 Task:  Click on Hockey In the Cross-Check Hockey League click on  Pick Sheet Your name Leo Mitchell Team name California Seals and  Email softage.6@softage.net Period 1 - 3 Point Game Nashville Predators Period 1 - 2 Point Game Minnesota Wild Period 1 - 1 Point Game Los Angeles Kings Period 2 - 3 Point Game Florida Panthers Period 2 - 2 Point Game Edmonton Oilers Period 2 - 1 Point Game Detroit Red Wings Period 3 - 3 Point Game Dallas Stars Period 3 - 2 Point Game Columbus Blue Jackets Period 3 - 1 Point Game Colorado Avalanche Submit pick sheet
Action: Mouse moved to (557, 212)
Screenshot: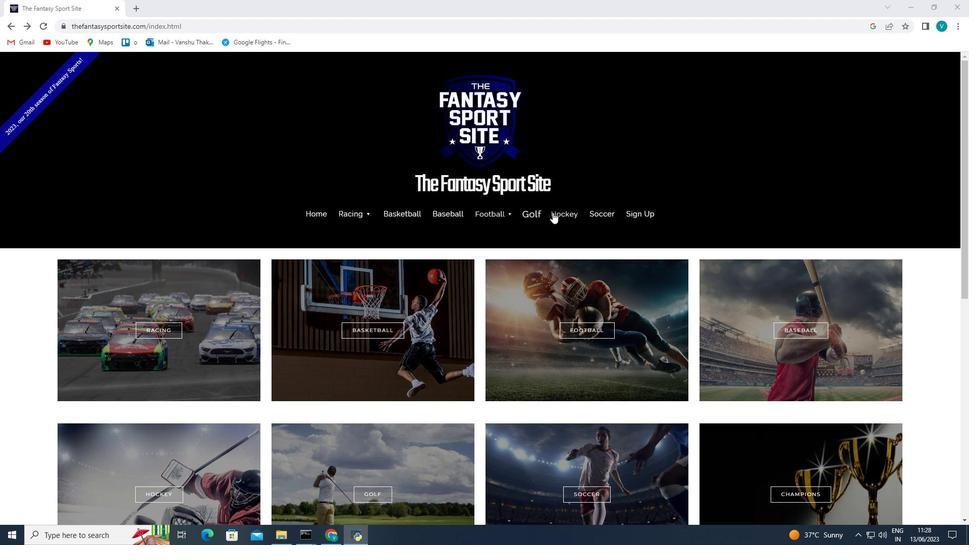 
Action: Mouse pressed left at (557, 212)
Screenshot: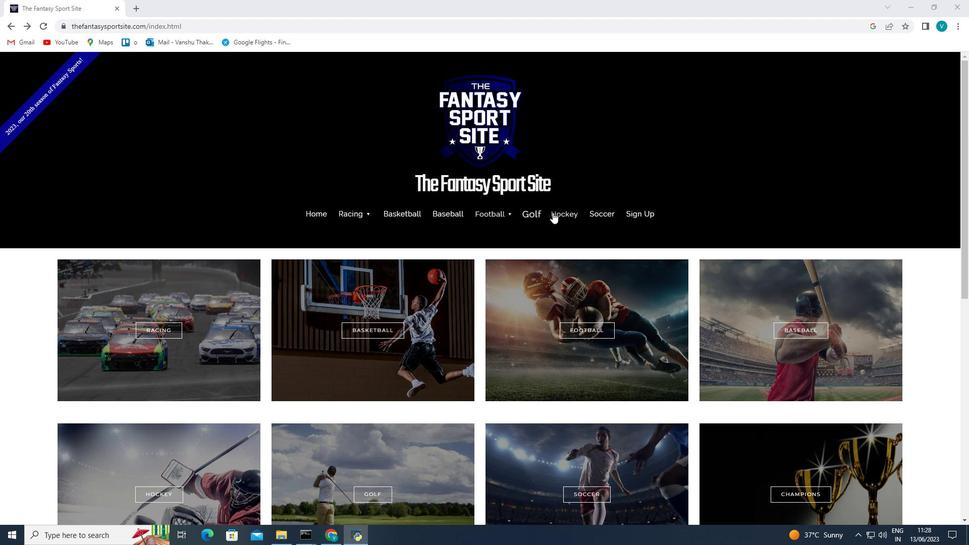 
Action: Mouse moved to (301, 493)
Screenshot: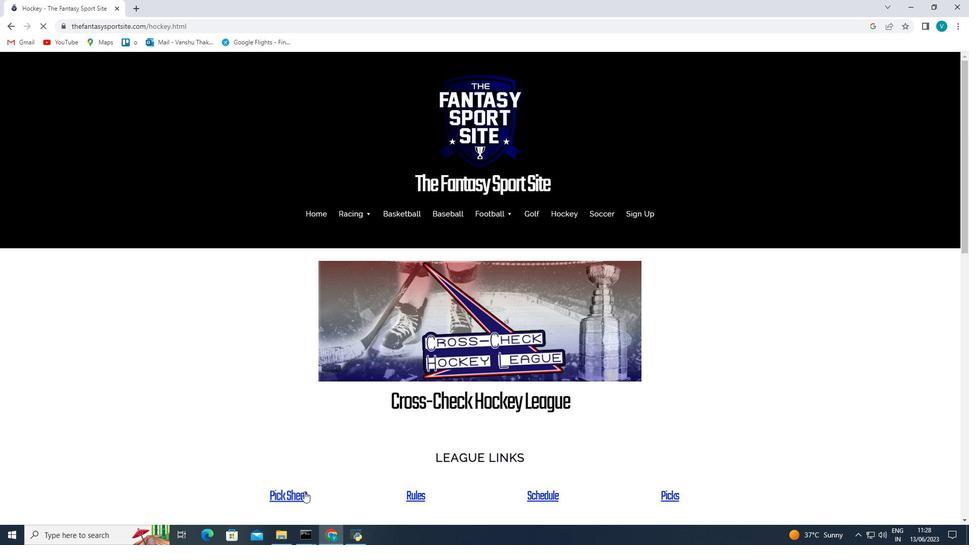 
Action: Mouse pressed left at (301, 493)
Screenshot: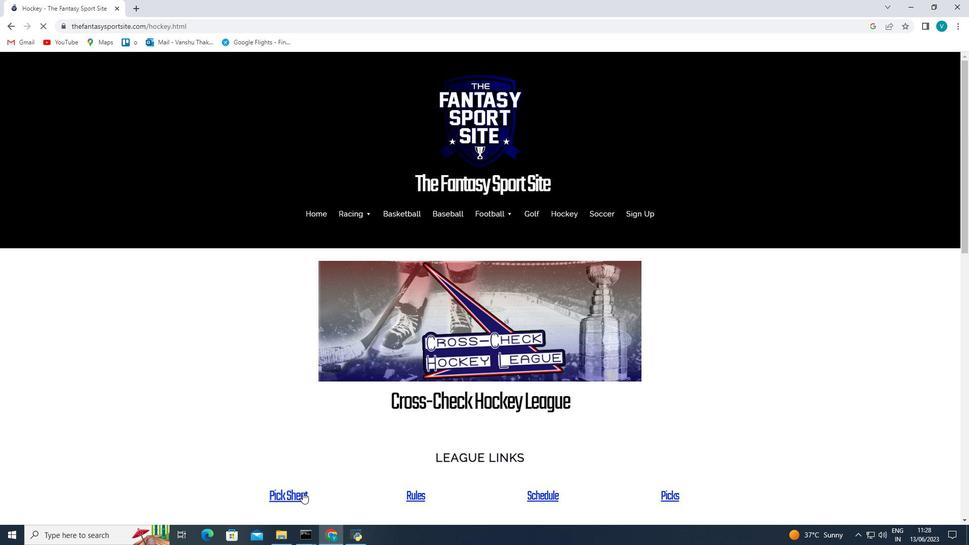 
Action: Mouse moved to (736, 440)
Screenshot: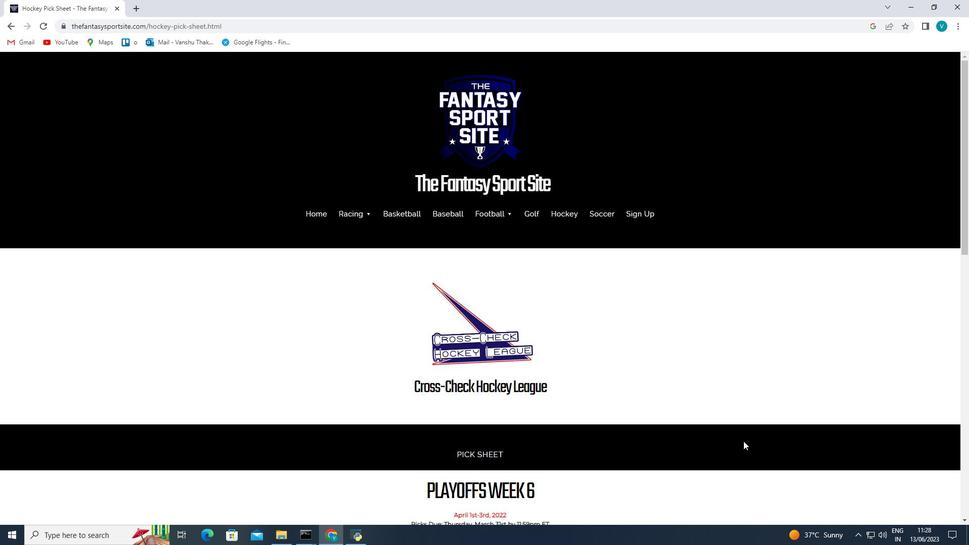 
Action: Mouse scrolled (736, 440) with delta (0, 0)
Screenshot: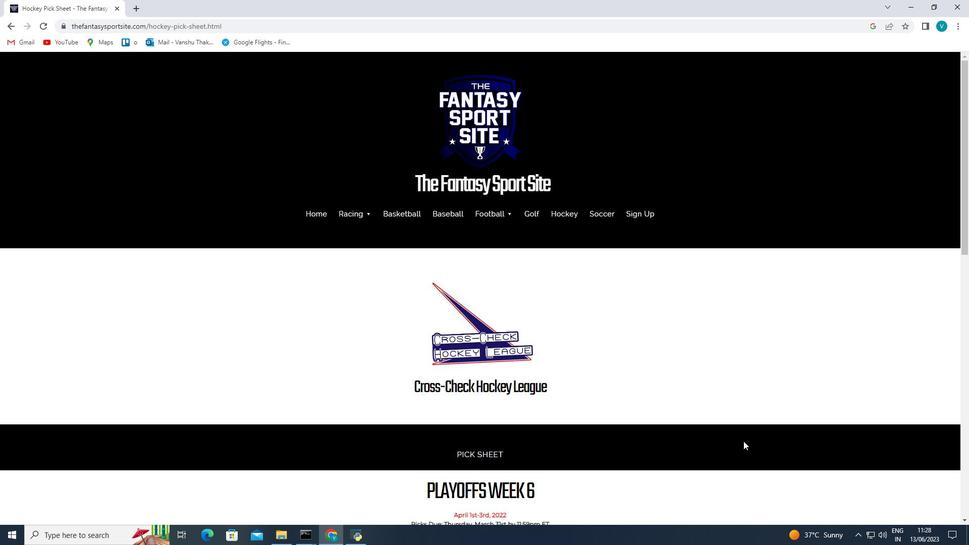 
Action: Mouse moved to (709, 430)
Screenshot: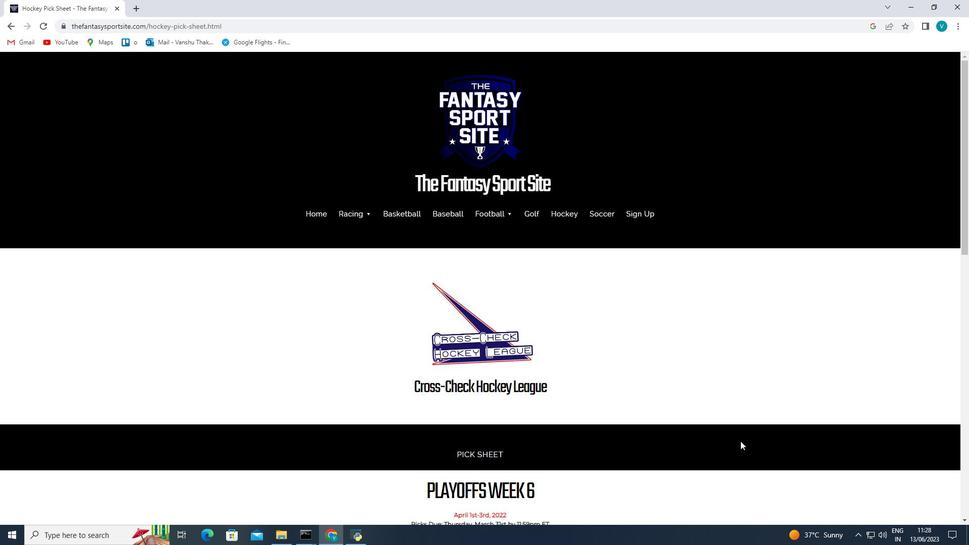 
Action: Mouse scrolled (709, 430) with delta (0, 0)
Screenshot: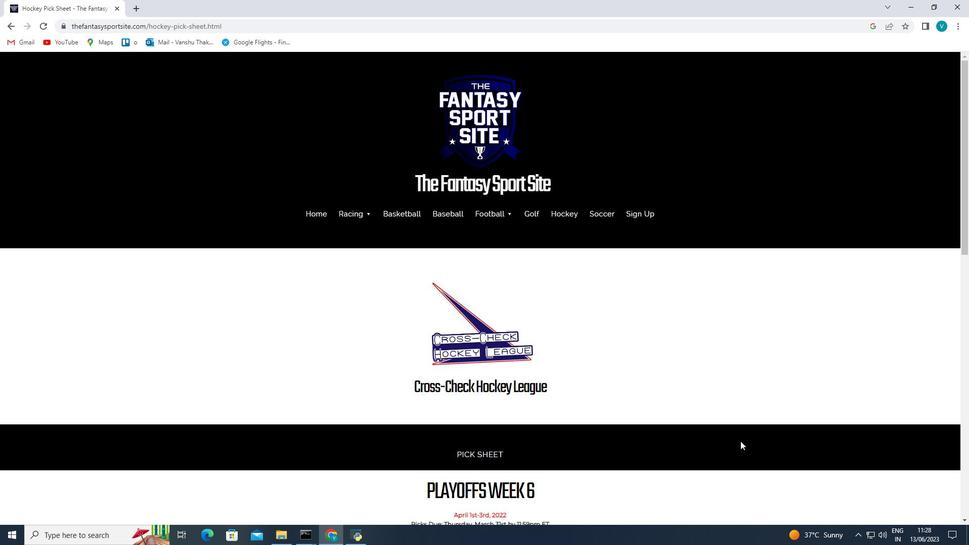 
Action: Mouse moved to (679, 421)
Screenshot: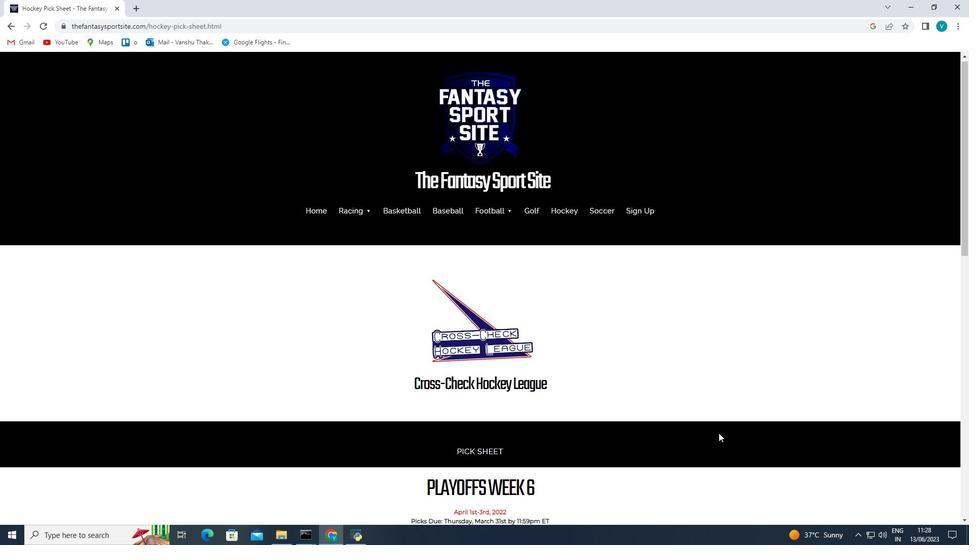 
Action: Mouse scrolled (679, 421) with delta (0, 0)
Screenshot: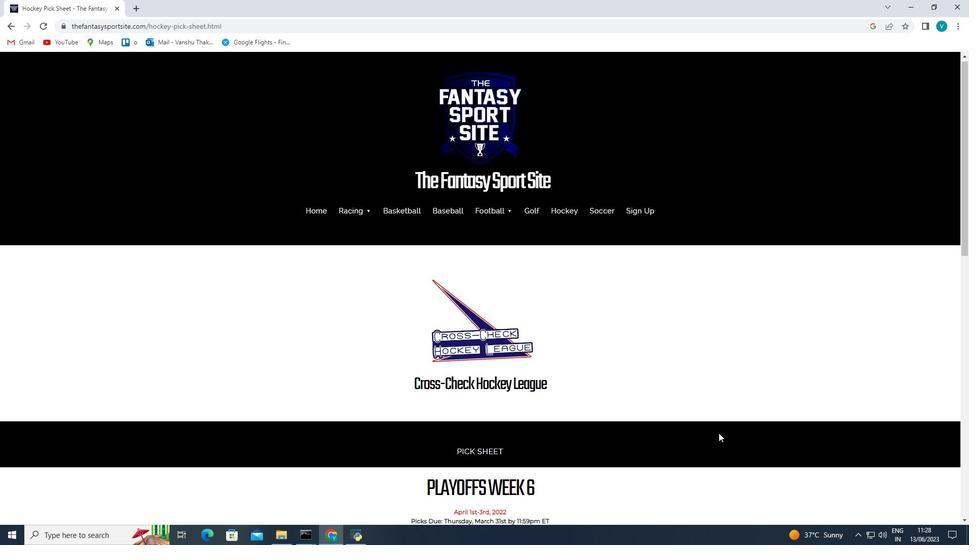 
Action: Mouse moved to (643, 412)
Screenshot: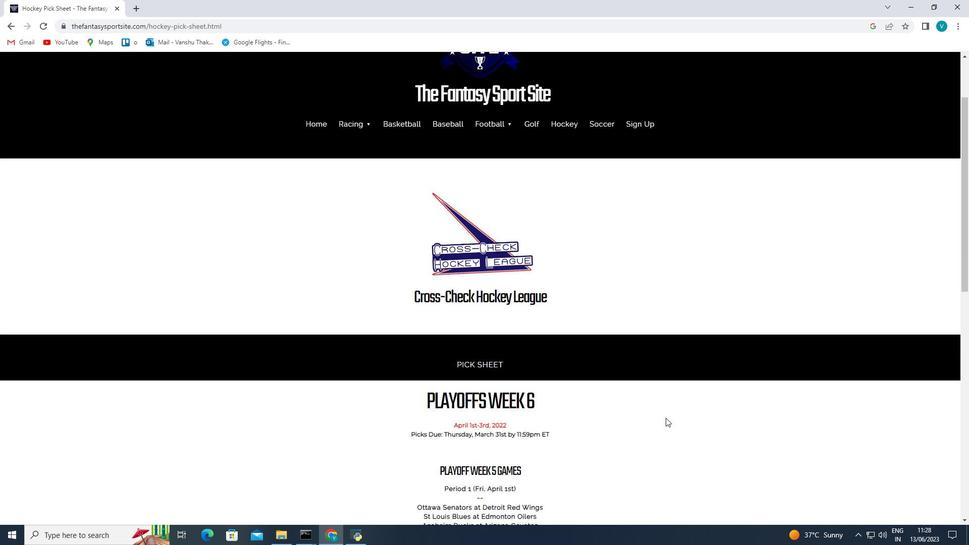 
Action: Mouse scrolled (643, 412) with delta (0, 0)
Screenshot: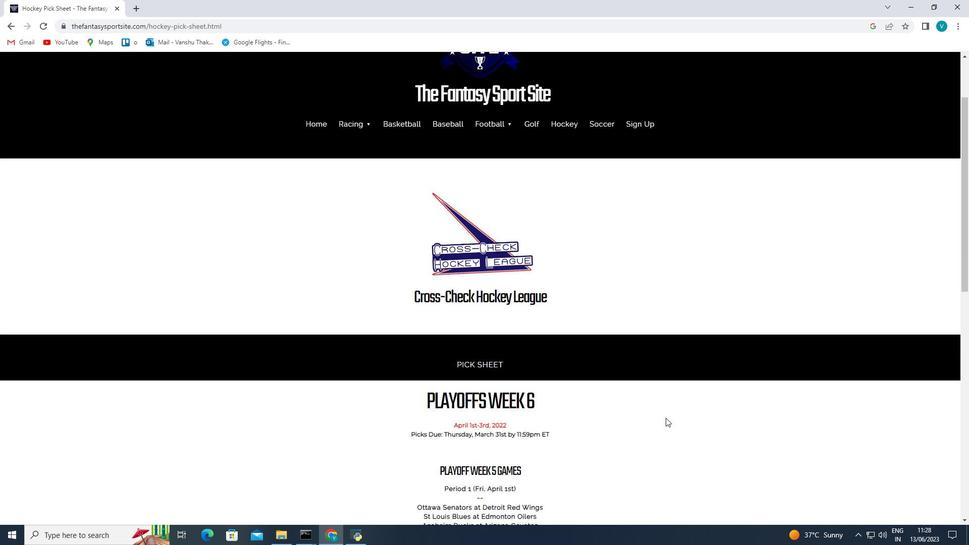 
Action: Mouse moved to (608, 403)
Screenshot: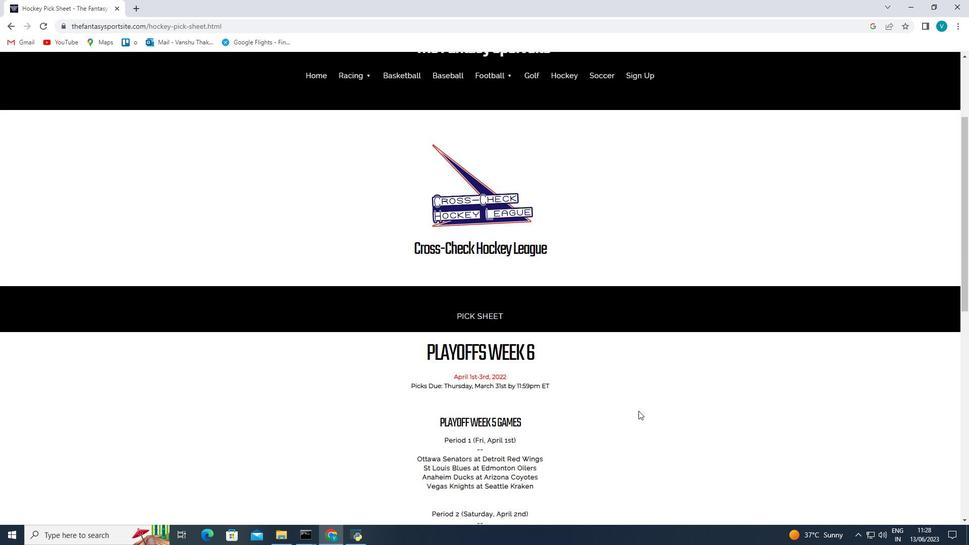 
Action: Mouse scrolled (608, 403) with delta (0, 0)
Screenshot: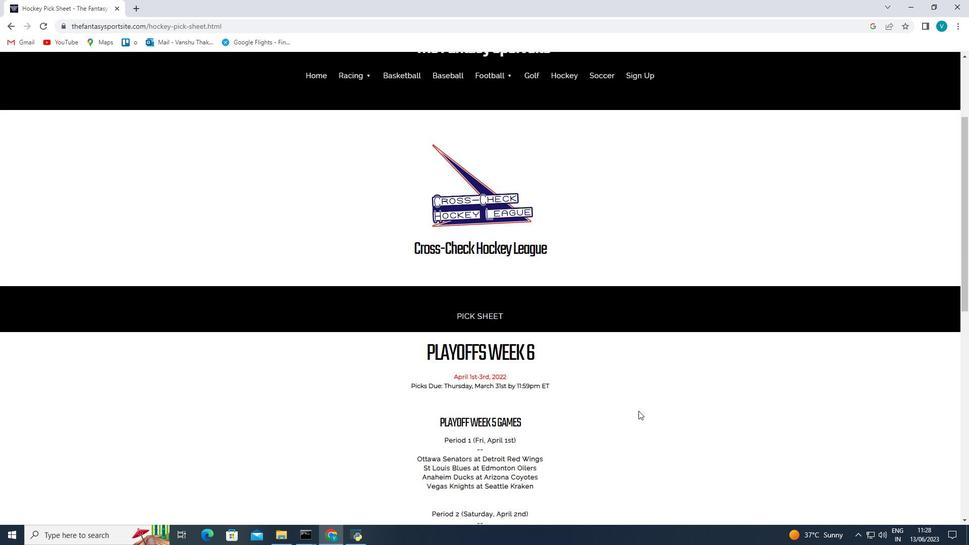 
Action: Mouse moved to (564, 396)
Screenshot: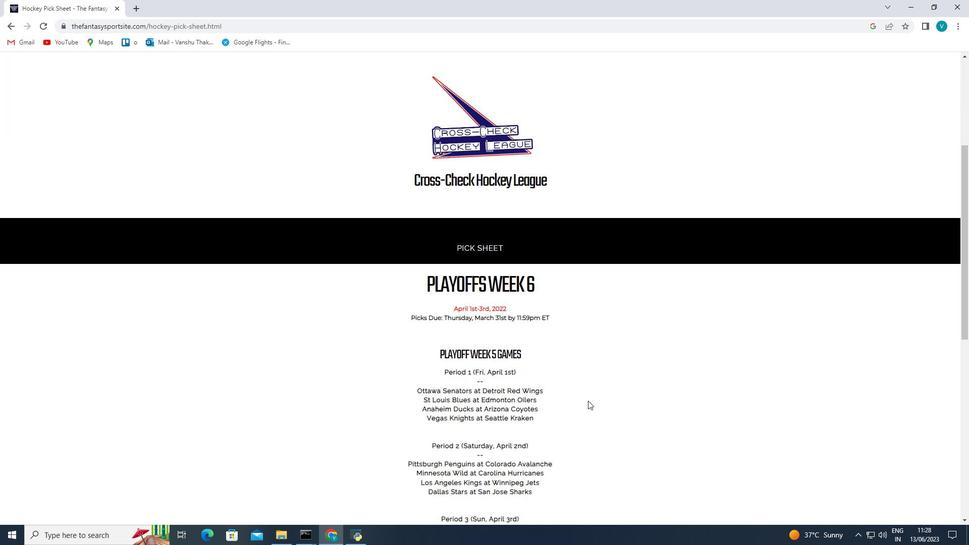 
Action: Mouse scrolled (564, 395) with delta (0, 0)
Screenshot: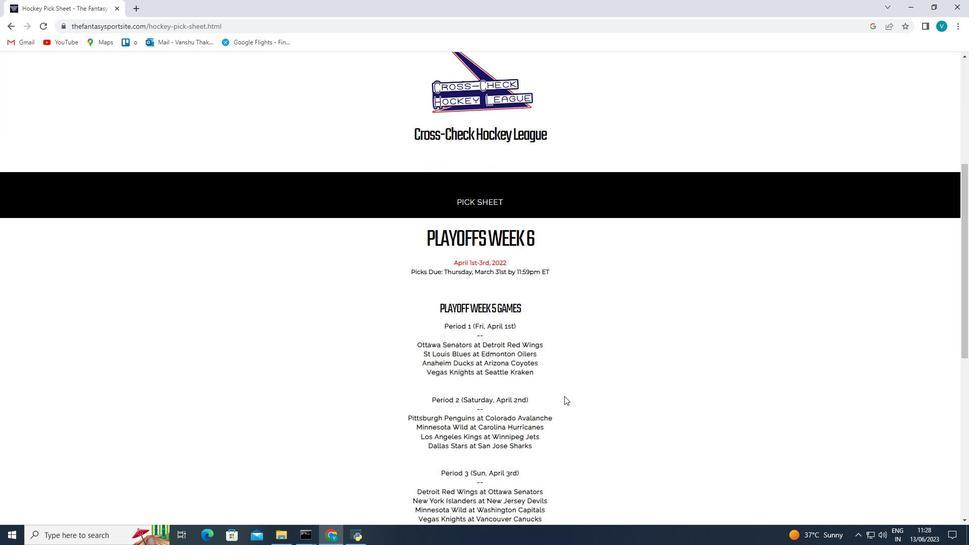 
Action: Mouse moved to (563, 396)
Screenshot: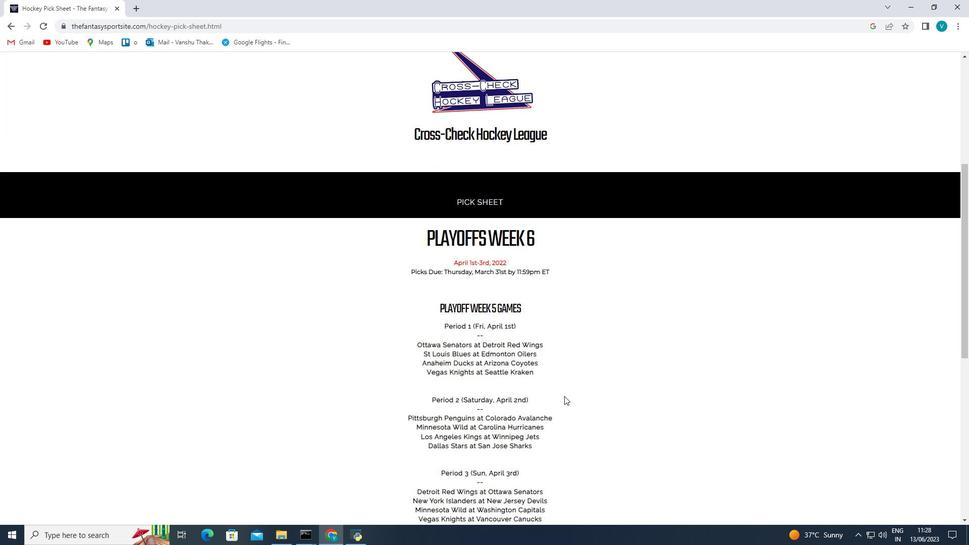 
Action: Mouse scrolled (563, 396) with delta (0, 0)
Screenshot: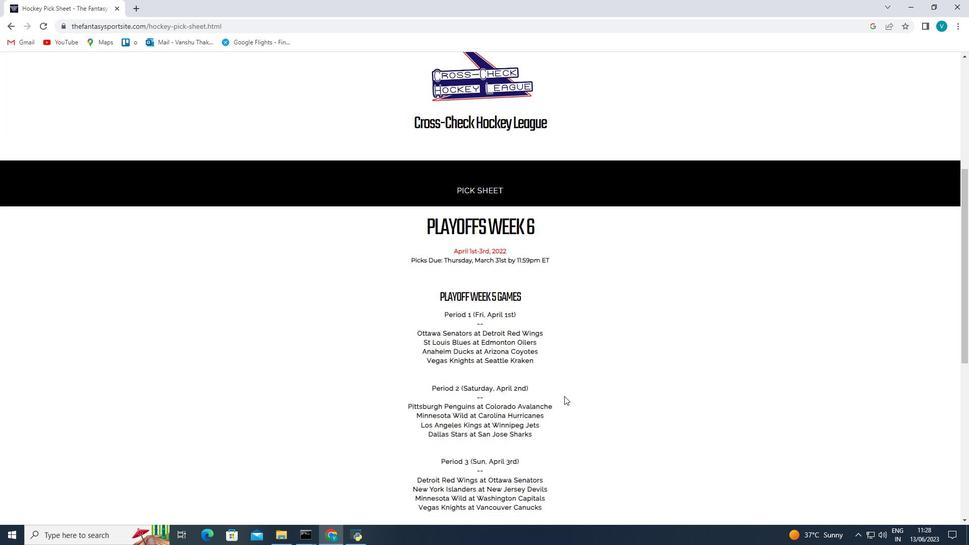 
Action: Mouse scrolled (563, 396) with delta (0, 0)
Screenshot: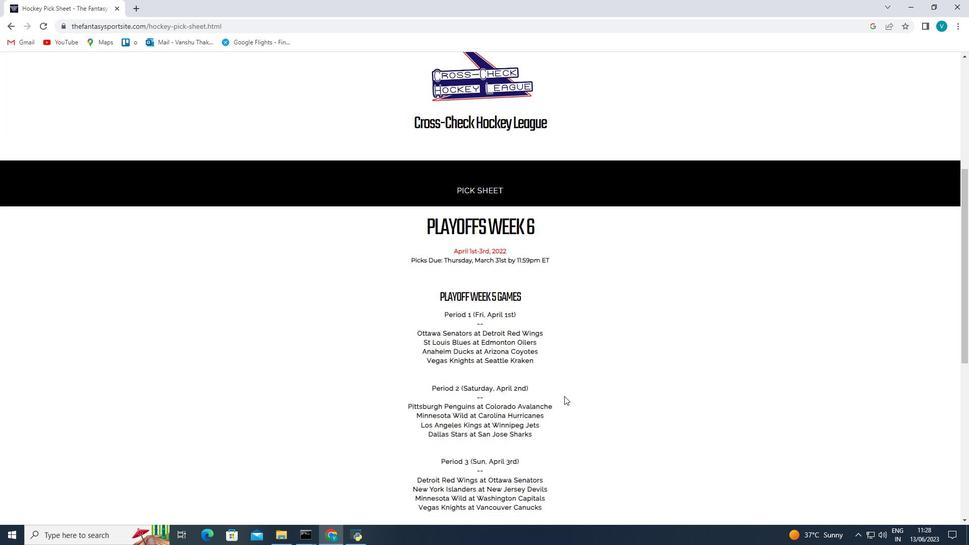 
Action: Mouse scrolled (563, 396) with delta (0, 0)
Screenshot: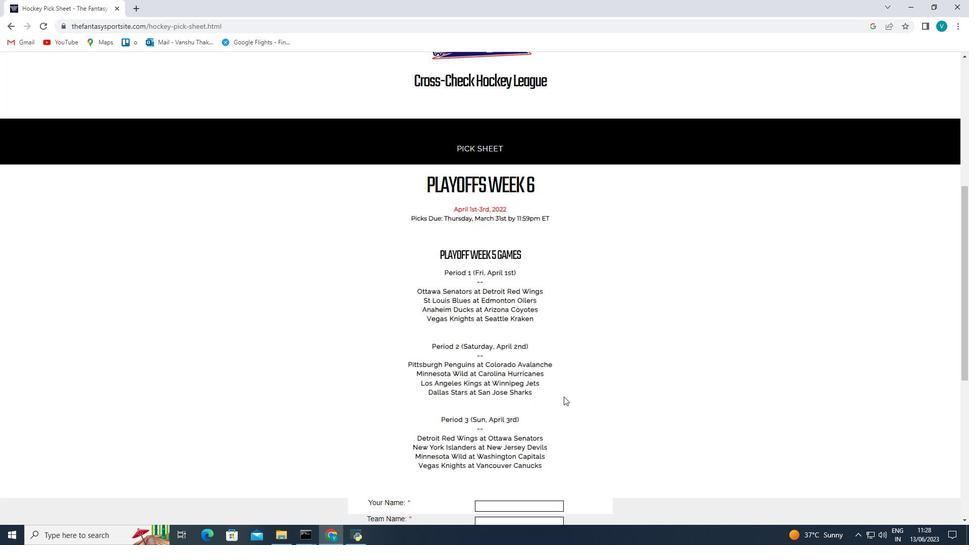 
Action: Mouse moved to (517, 355)
Screenshot: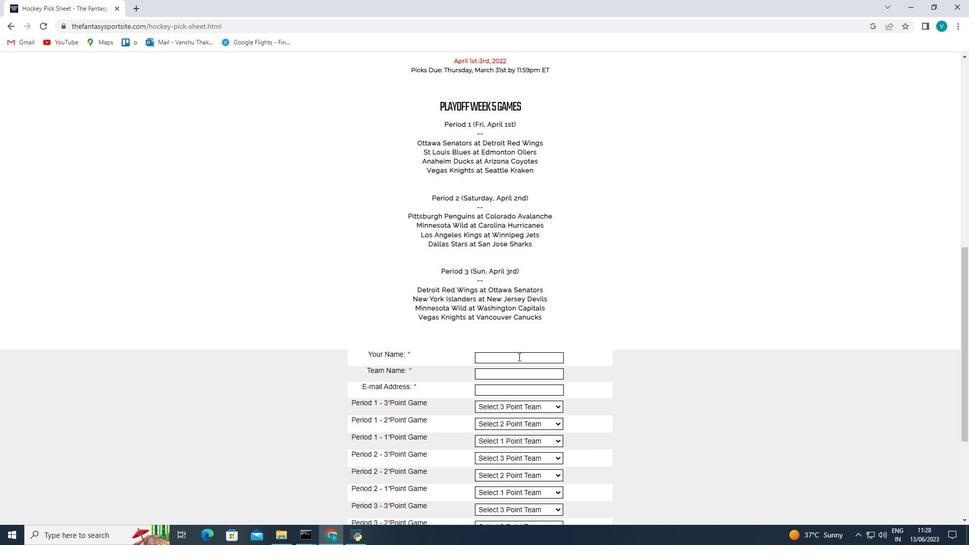 
Action: Mouse pressed left at (517, 355)
Screenshot: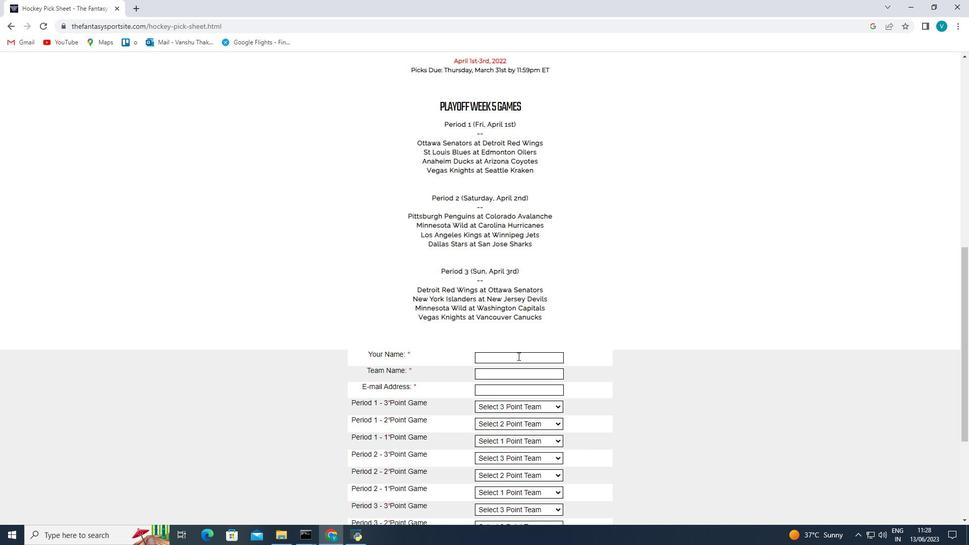 
Action: Key pressed <Key.shift><Key.shift><Key.shift><Key.shift><Key.shift><Key.shift><Key.shift><Key.shift><Key.shift><Key.shift><Key.shift><Key.shift><Key.shift>Leo<Key.space><Key.shift>Mitchell<Key.tab><Key.shift><Key.shift><Key.shift>California<Key.space><Key.shift>Seals<Key.tab><Key.shift>softage.6<Key.shift>@softage.net
Screenshot: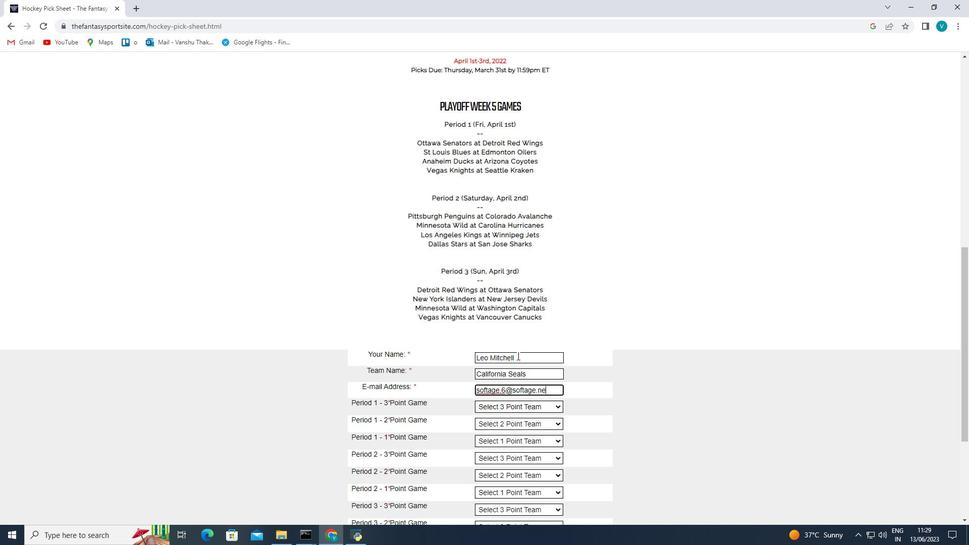 
Action: Mouse moved to (515, 408)
Screenshot: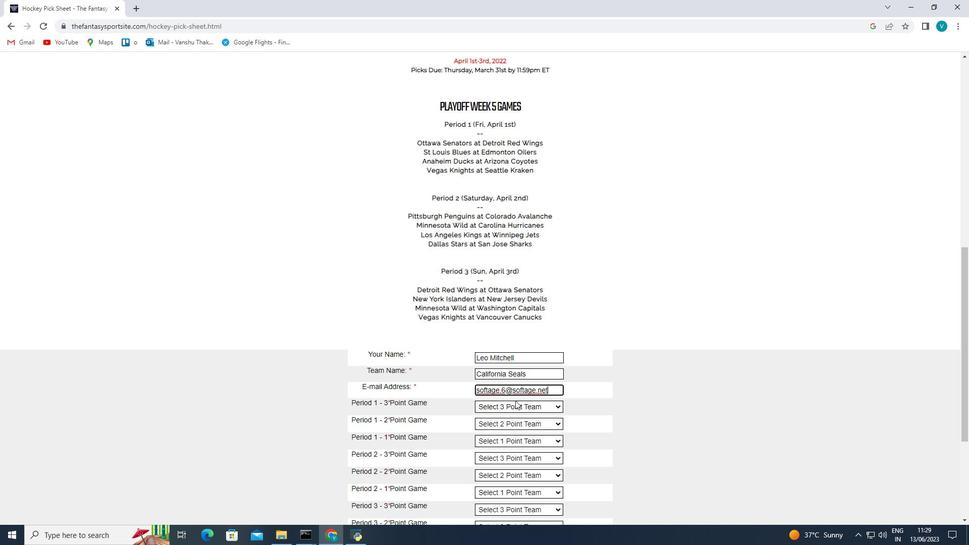 
Action: Mouse pressed left at (515, 408)
Screenshot: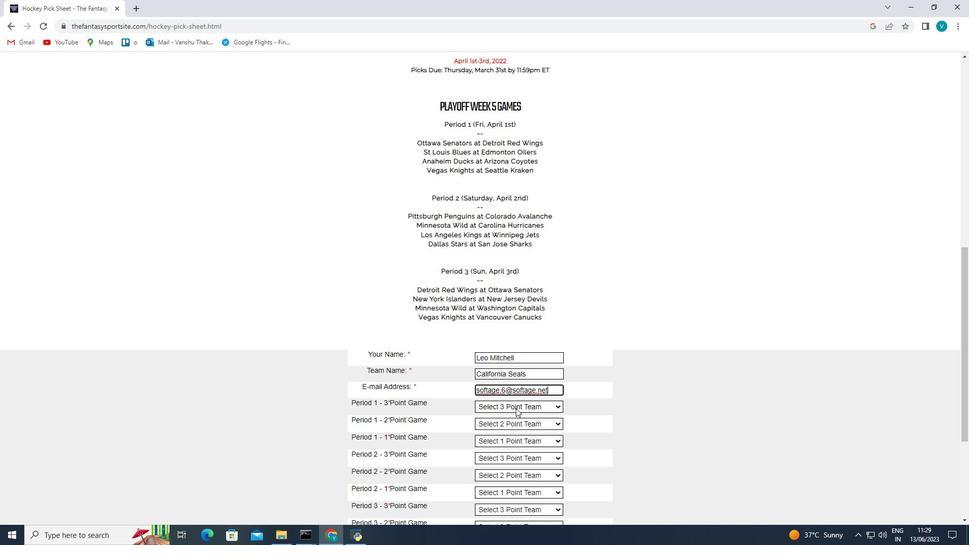 
Action: Mouse moved to (525, 363)
Screenshot: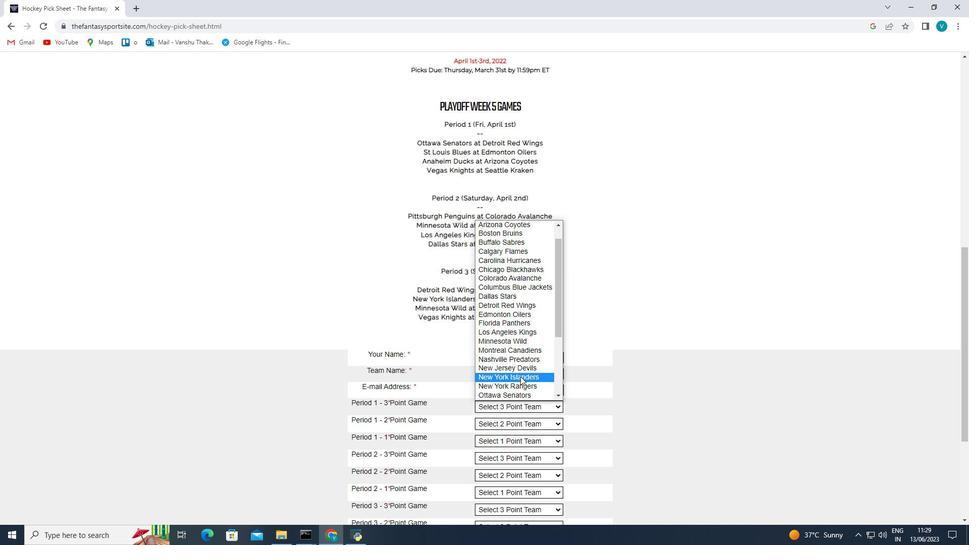 
Action: Mouse pressed left at (525, 363)
Screenshot: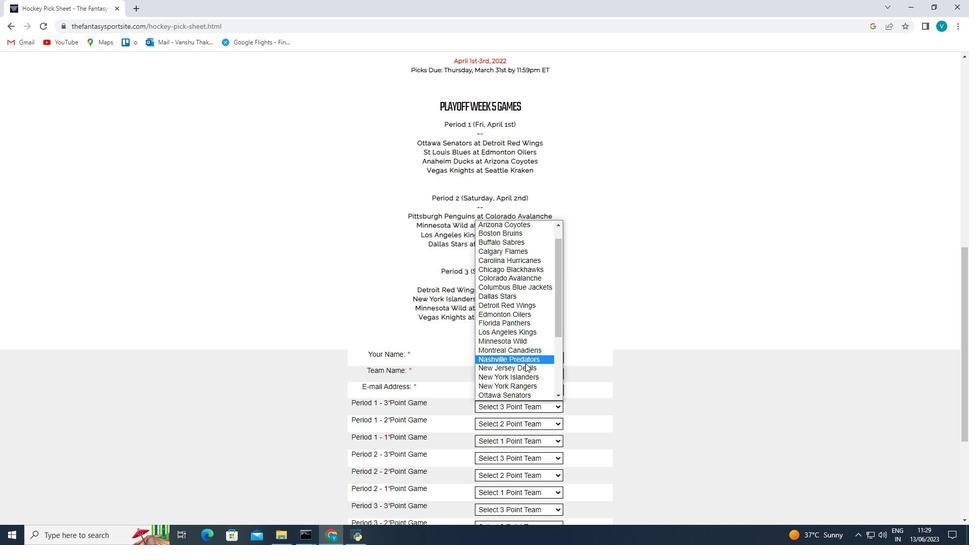 
Action: Mouse moved to (517, 424)
Screenshot: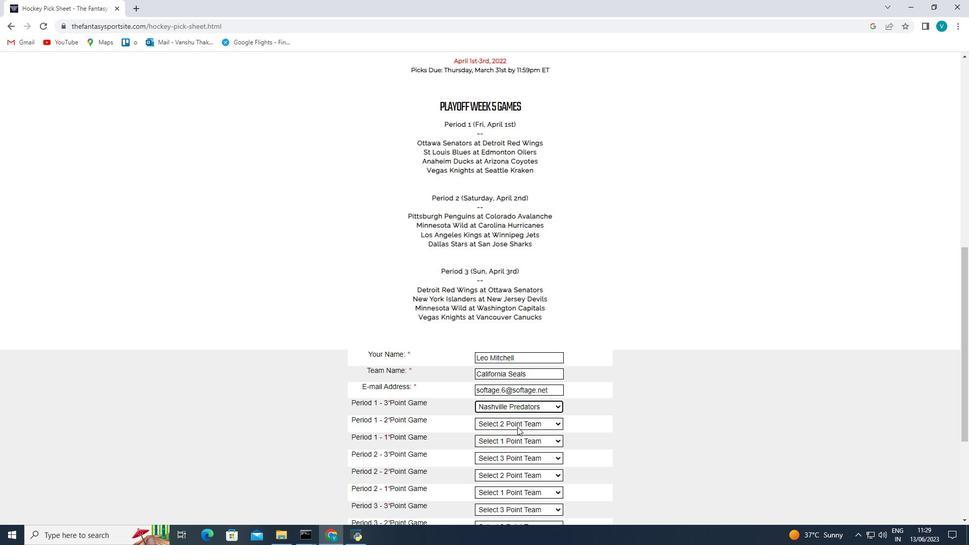 
Action: Mouse pressed left at (517, 424)
Screenshot: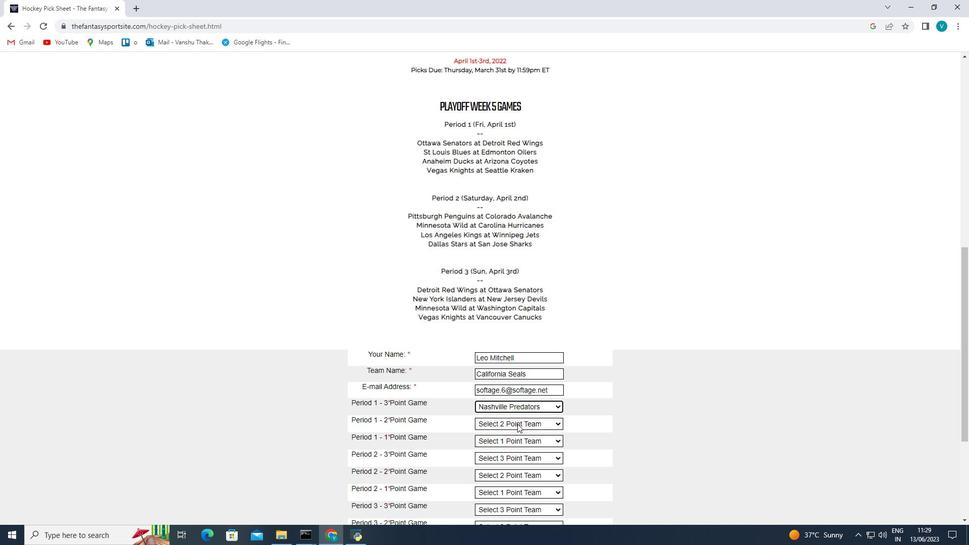 
Action: Mouse moved to (526, 358)
Screenshot: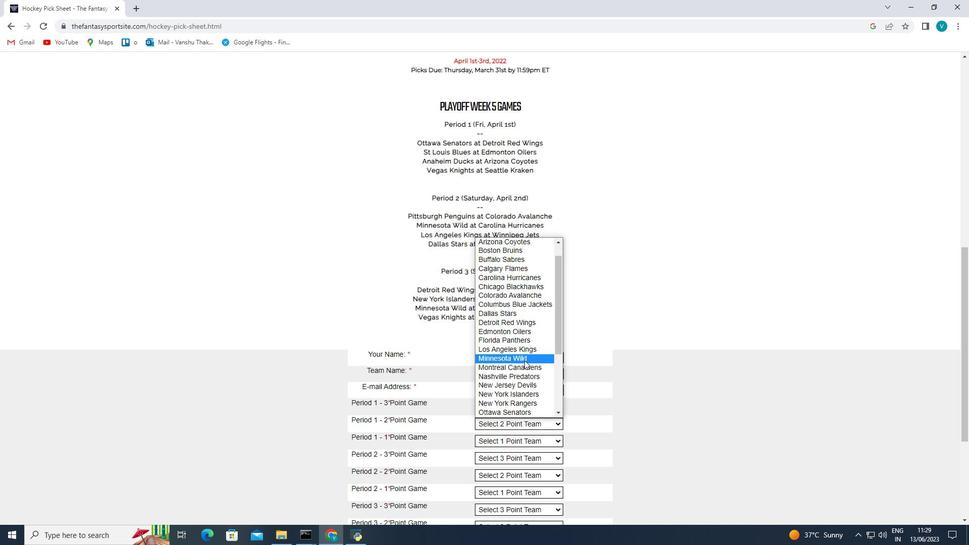 
Action: Mouse pressed left at (526, 358)
Screenshot: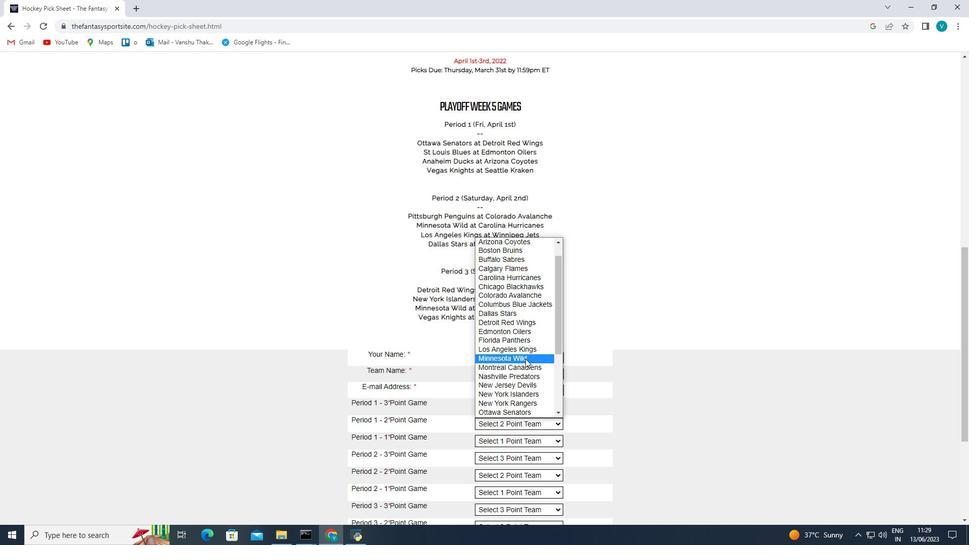 
Action: Mouse moved to (526, 439)
Screenshot: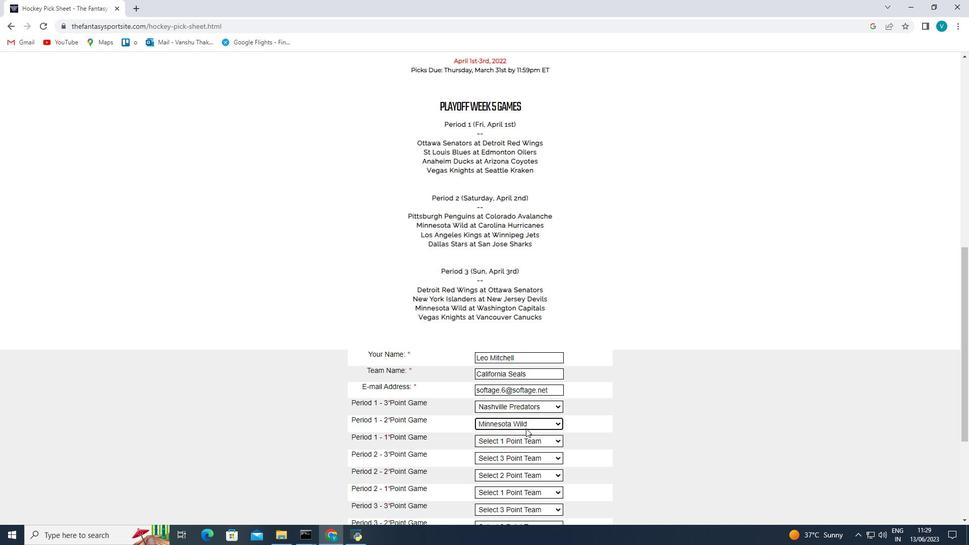 
Action: Mouse pressed left at (526, 439)
Screenshot: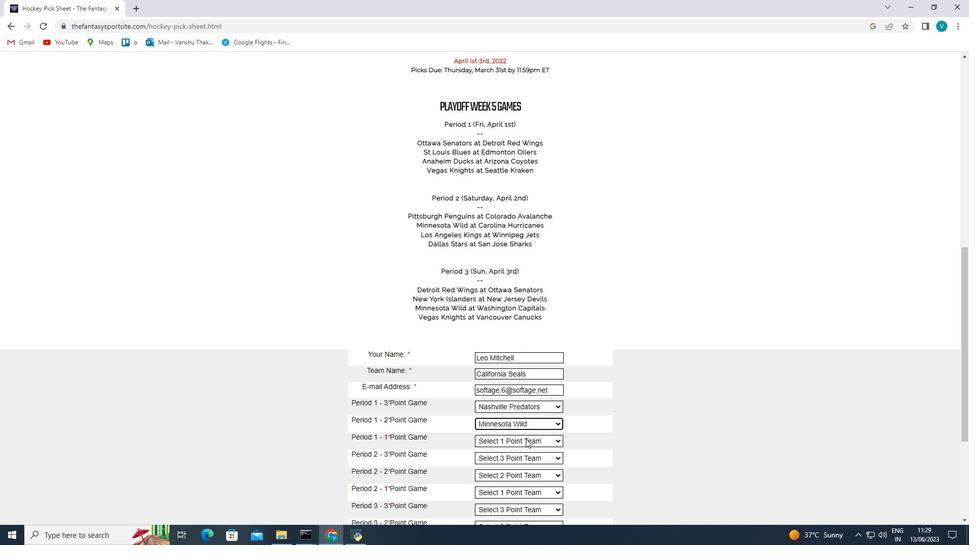 
Action: Mouse moved to (534, 374)
Screenshot: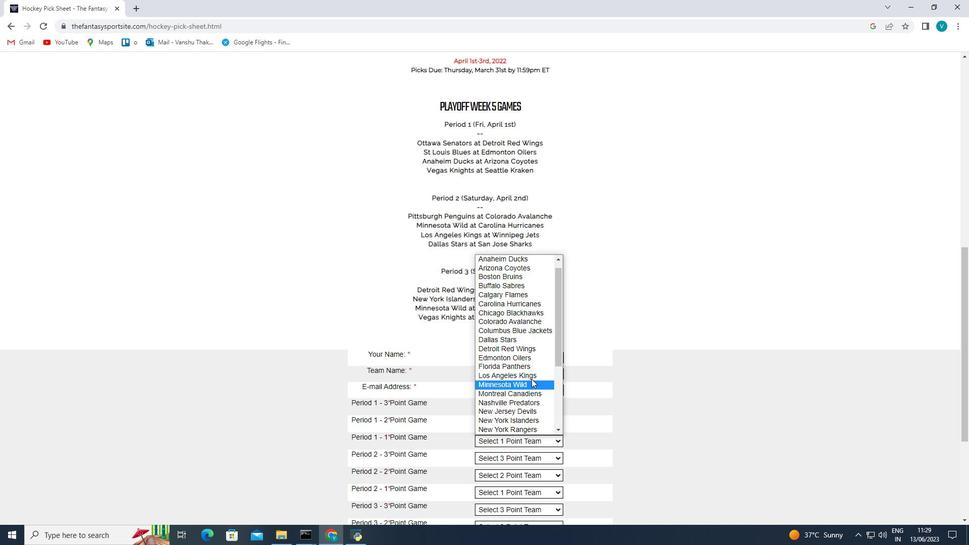 
Action: Mouse pressed left at (534, 374)
Screenshot: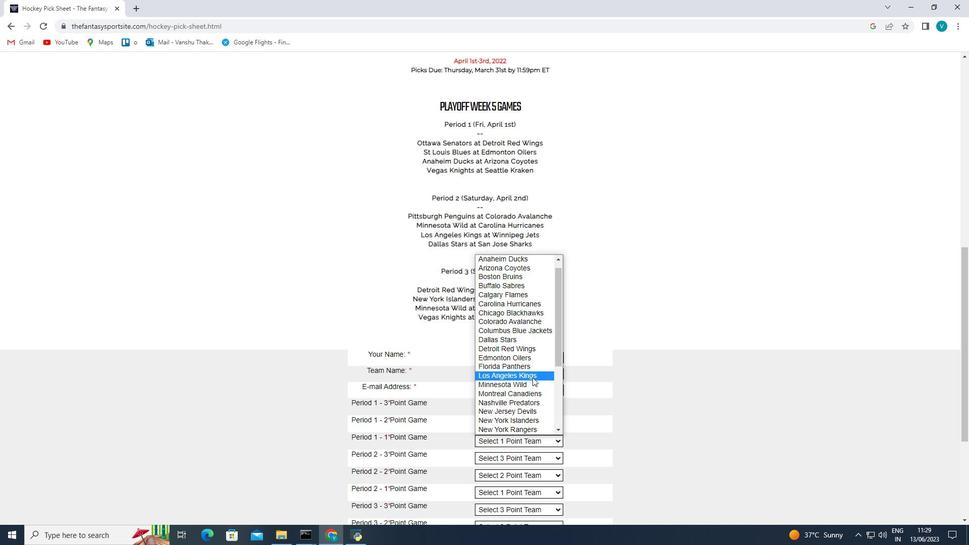 
Action: Mouse moved to (534, 456)
Screenshot: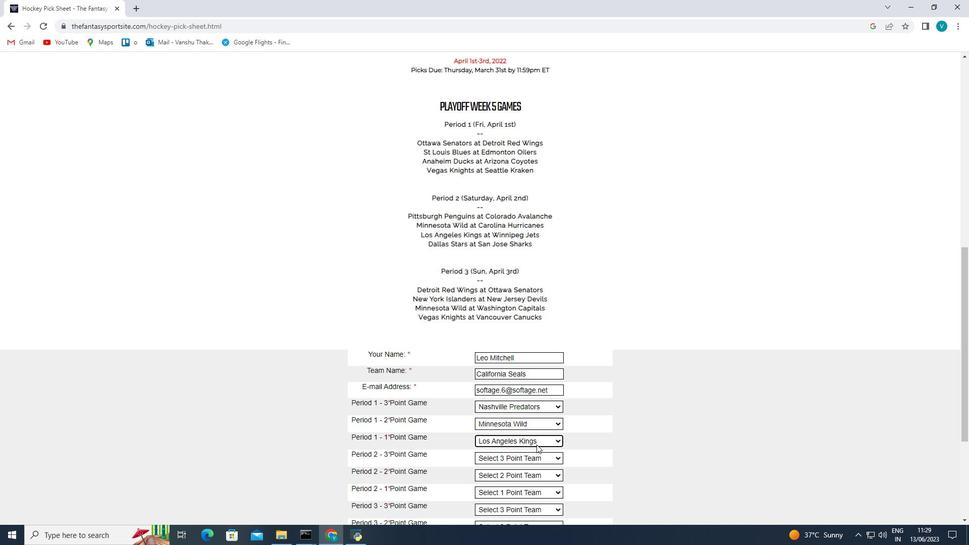 
Action: Mouse pressed left at (534, 456)
Screenshot: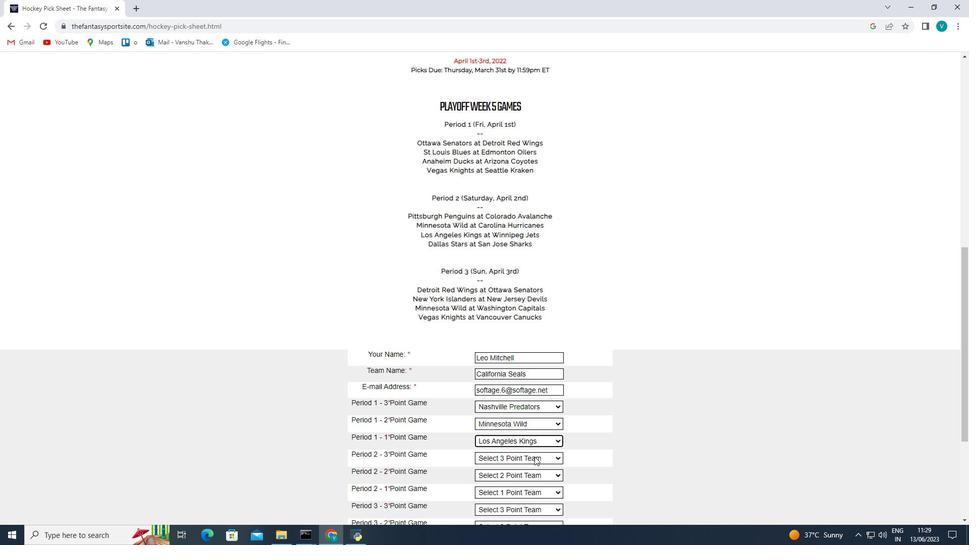 
Action: Mouse moved to (524, 385)
Screenshot: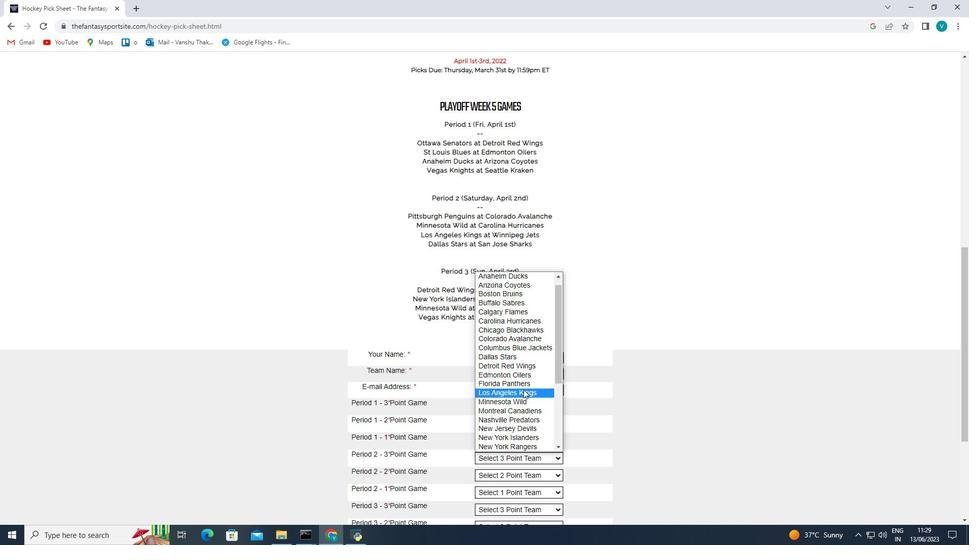 
Action: Mouse pressed left at (524, 385)
Screenshot: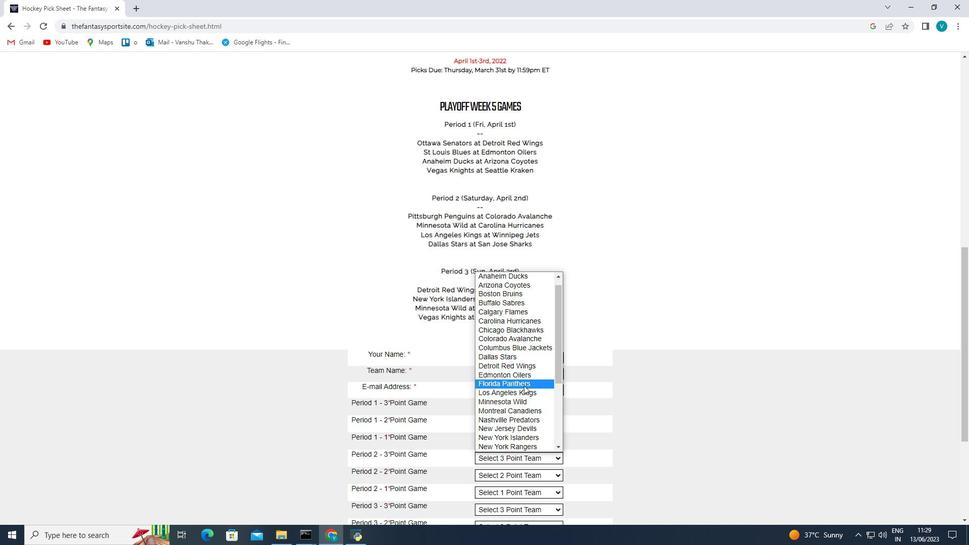 
Action: Mouse moved to (516, 477)
Screenshot: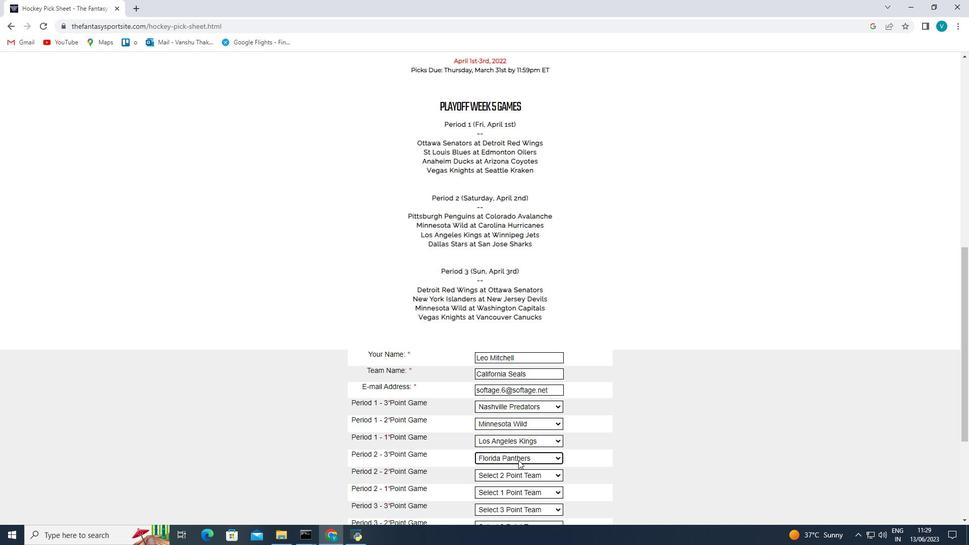 
Action: Mouse pressed left at (516, 477)
Screenshot: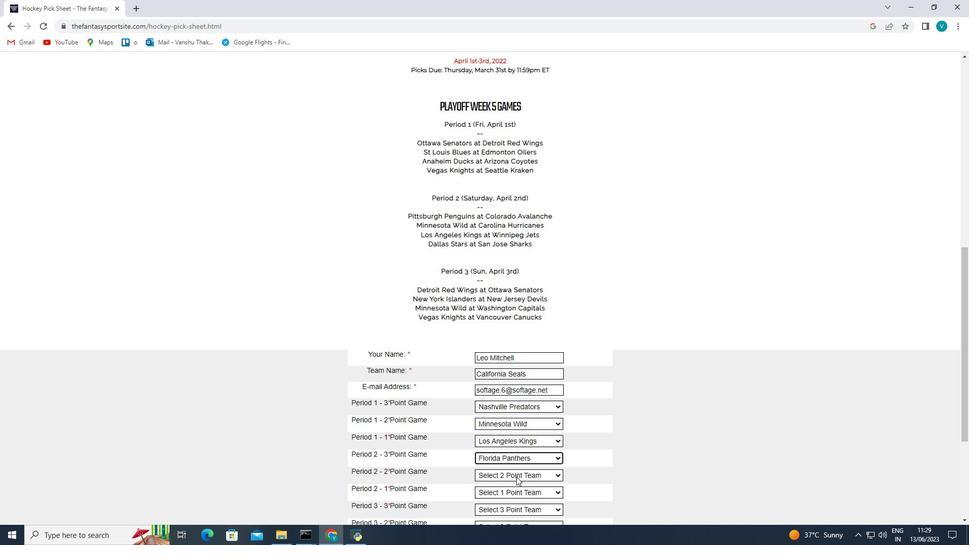 
Action: Mouse moved to (524, 382)
Screenshot: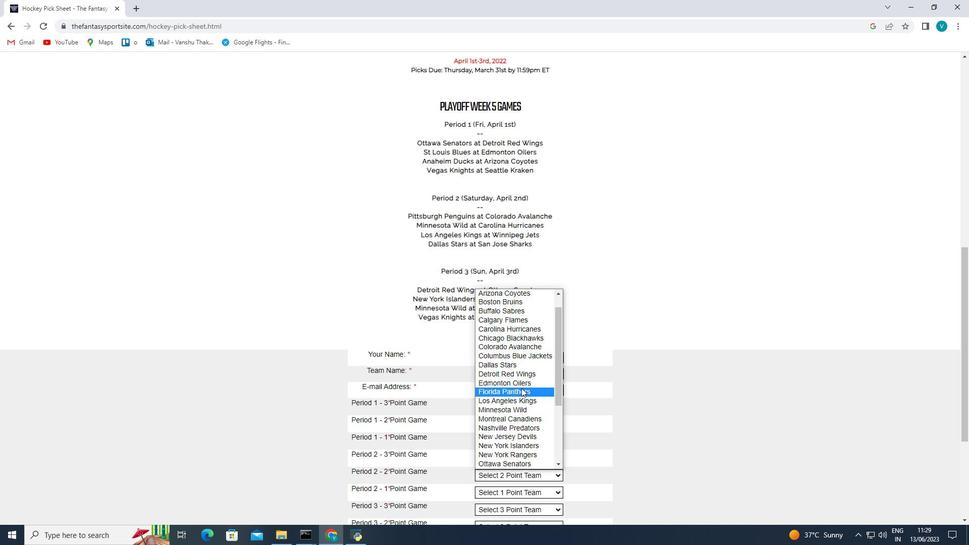 
Action: Mouse pressed left at (524, 382)
Screenshot: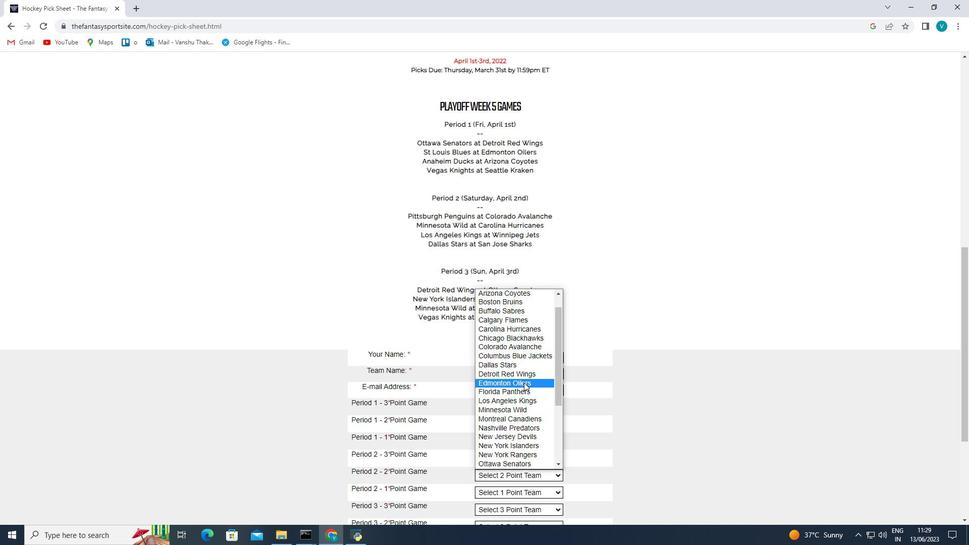 
Action: Mouse moved to (651, 409)
Screenshot: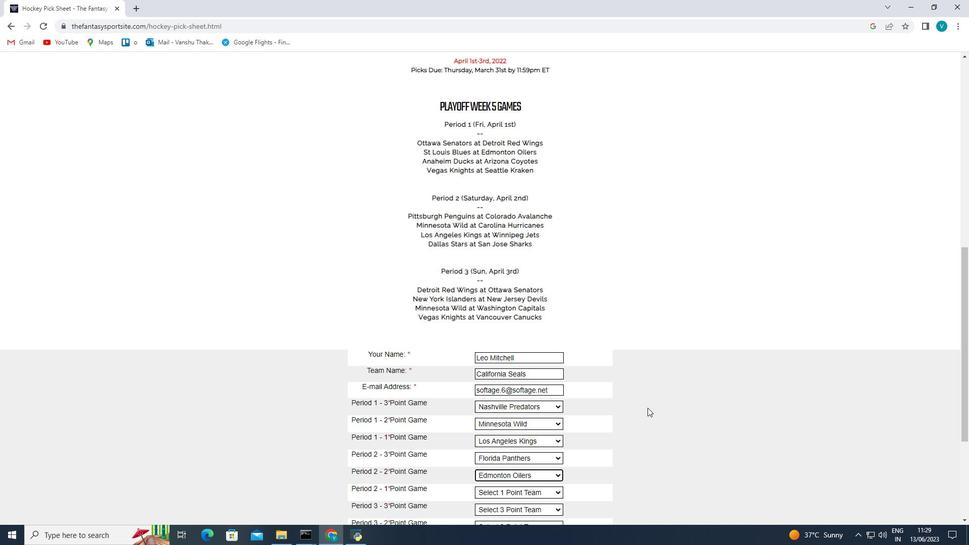 
Action: Mouse scrolled (651, 409) with delta (0, 0)
Screenshot: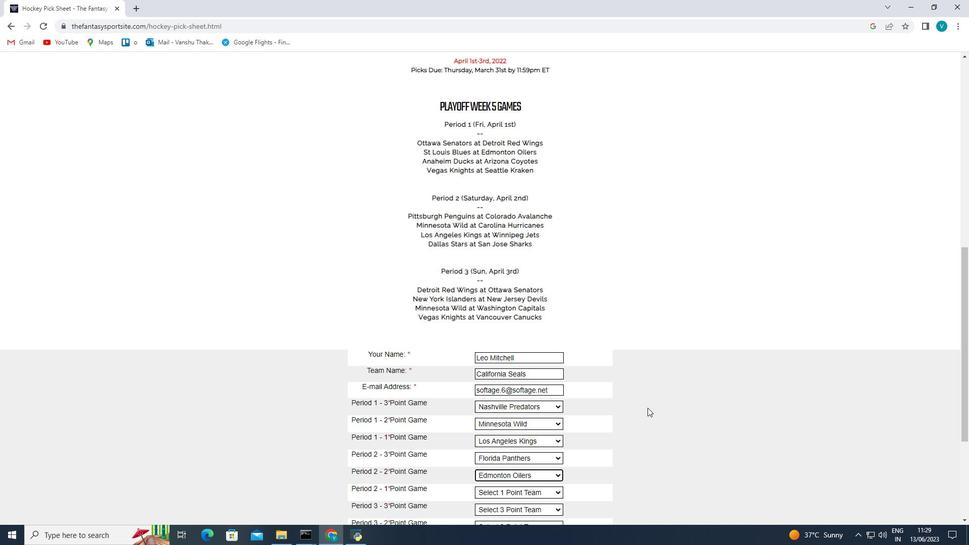 
Action: Mouse moved to (651, 410)
Screenshot: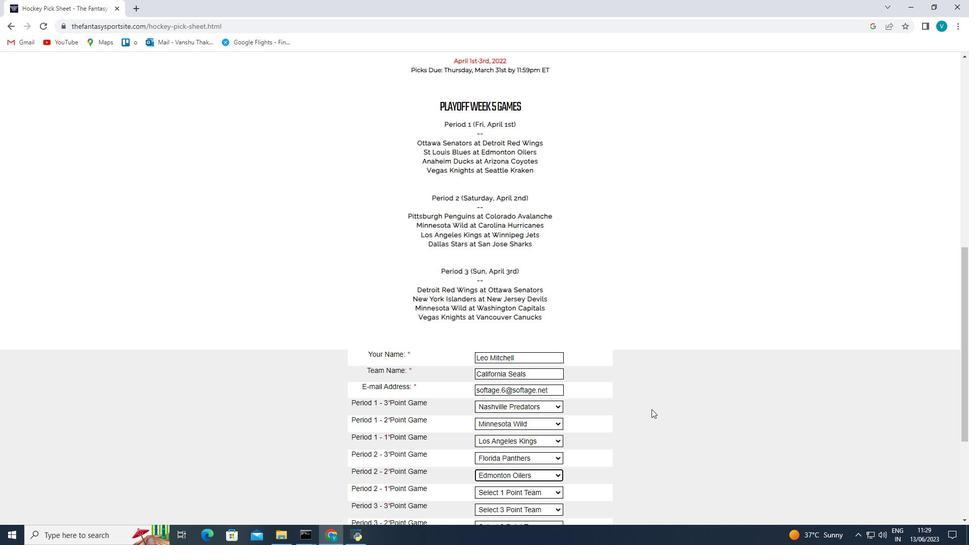 
Action: Mouse scrolled (651, 410) with delta (0, 0)
Screenshot: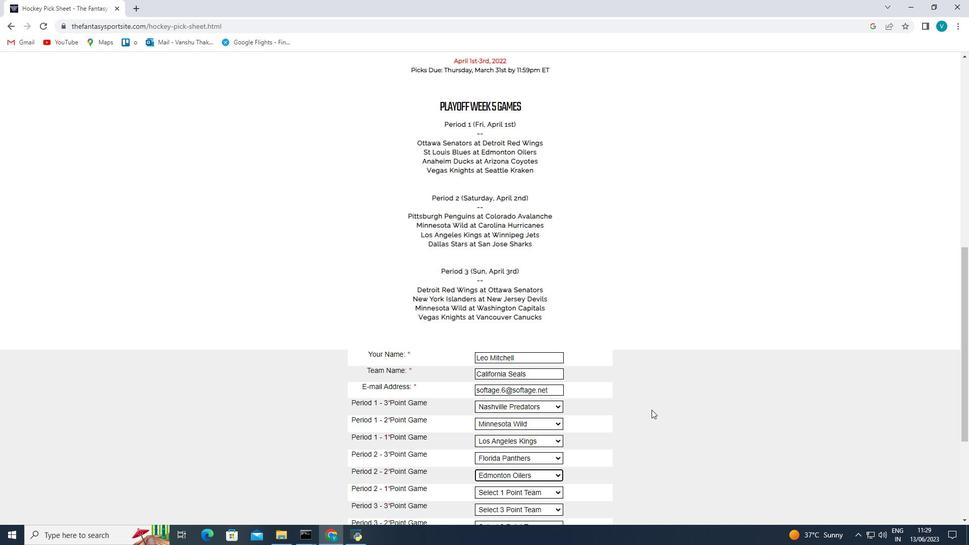 
Action: Mouse scrolled (651, 410) with delta (0, 0)
Screenshot: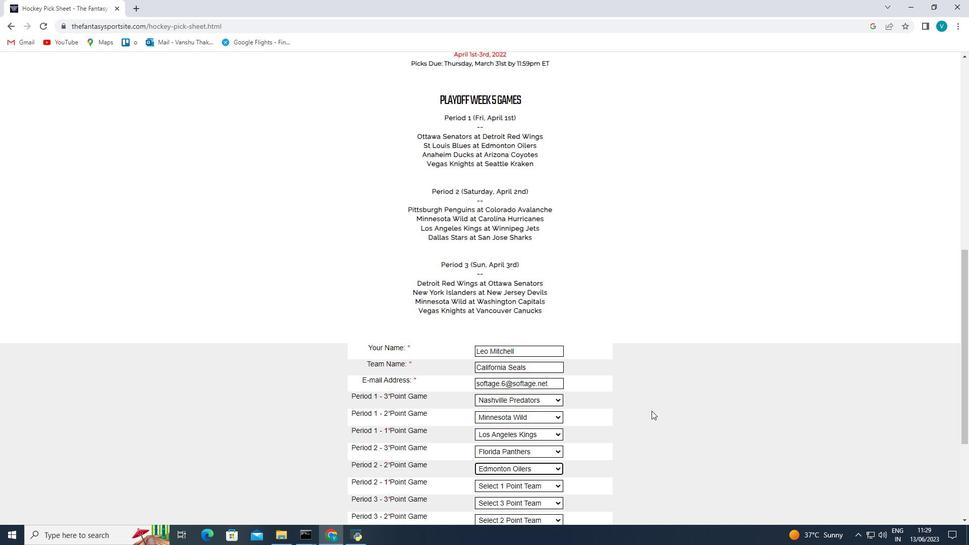 
Action: Mouse moved to (527, 340)
Screenshot: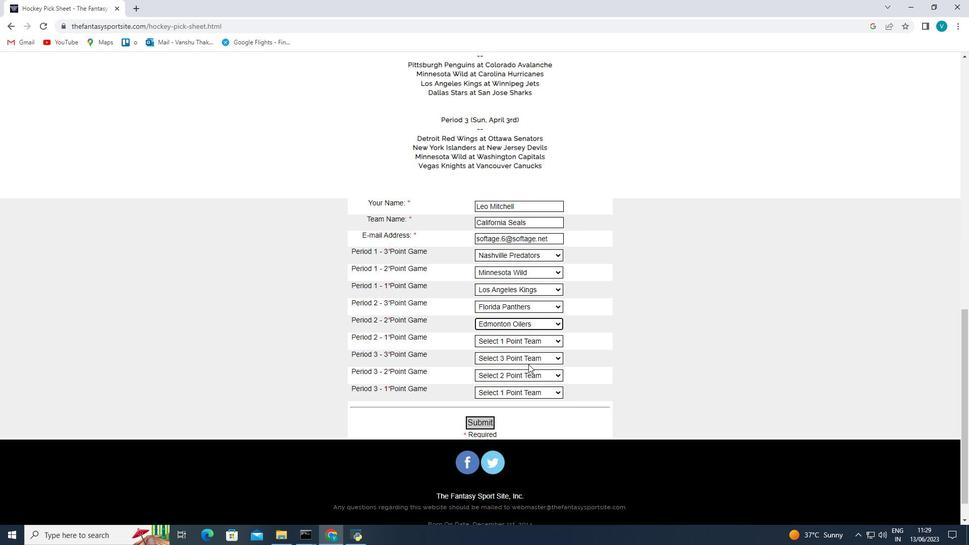 
Action: Mouse pressed left at (527, 340)
Screenshot: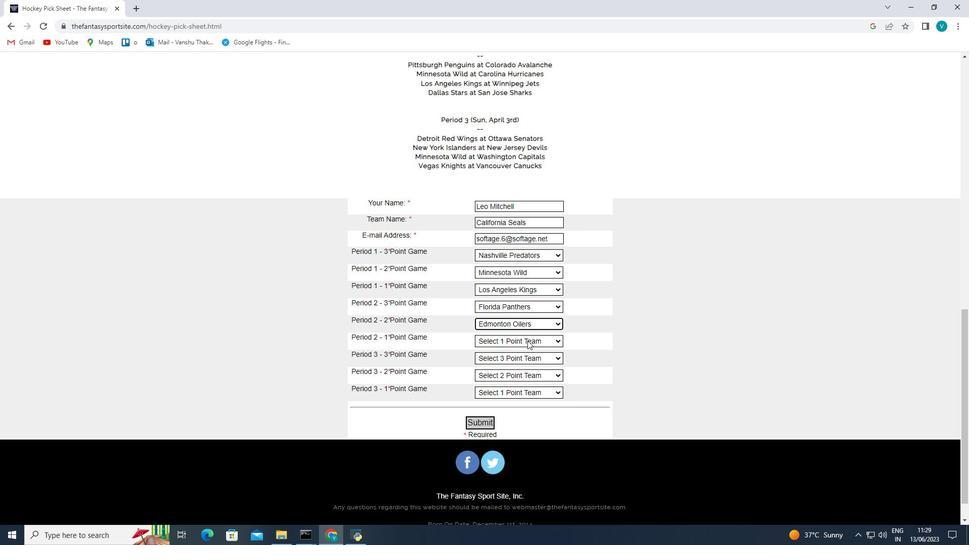 
Action: Mouse moved to (521, 256)
Screenshot: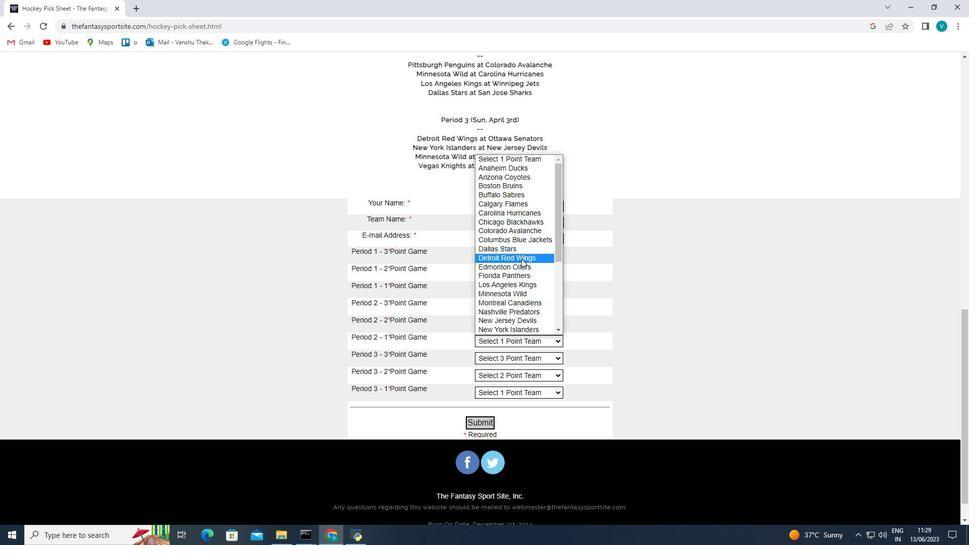 
Action: Mouse pressed left at (521, 256)
Screenshot: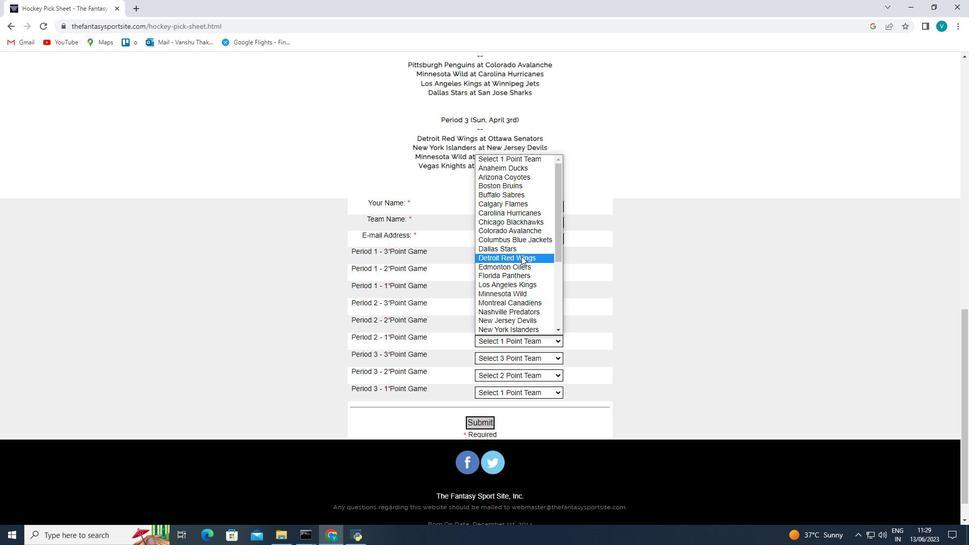 
Action: Mouse moved to (519, 358)
Screenshot: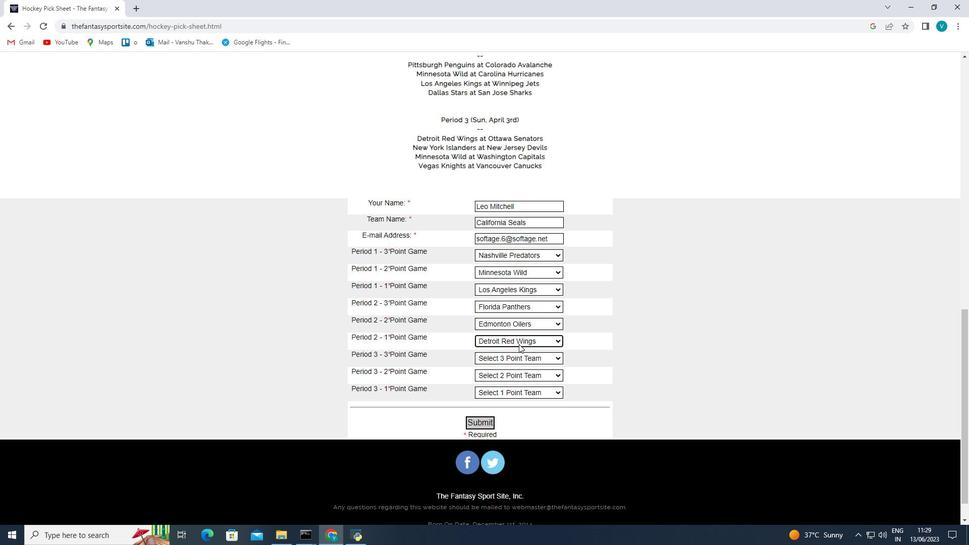 
Action: Mouse pressed left at (519, 358)
Screenshot: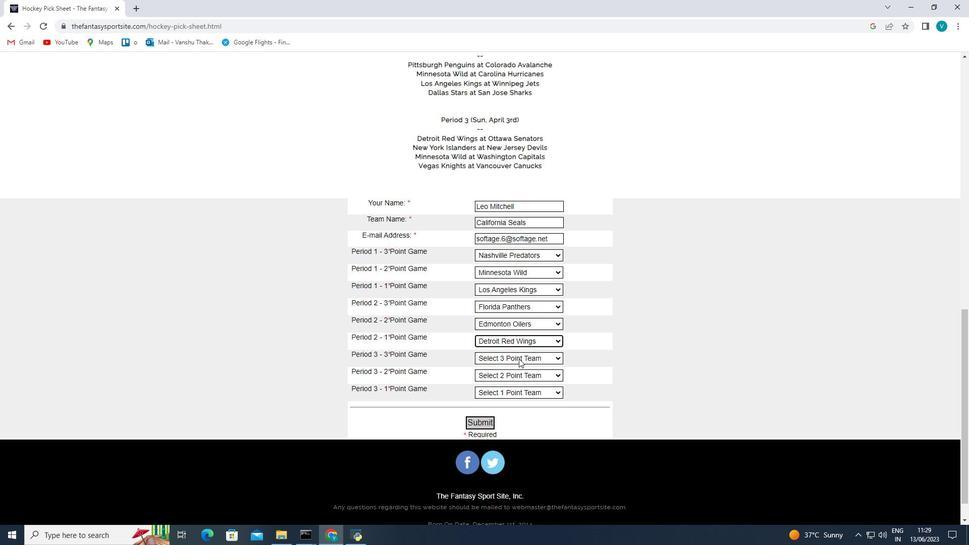
Action: Mouse moved to (524, 267)
Screenshot: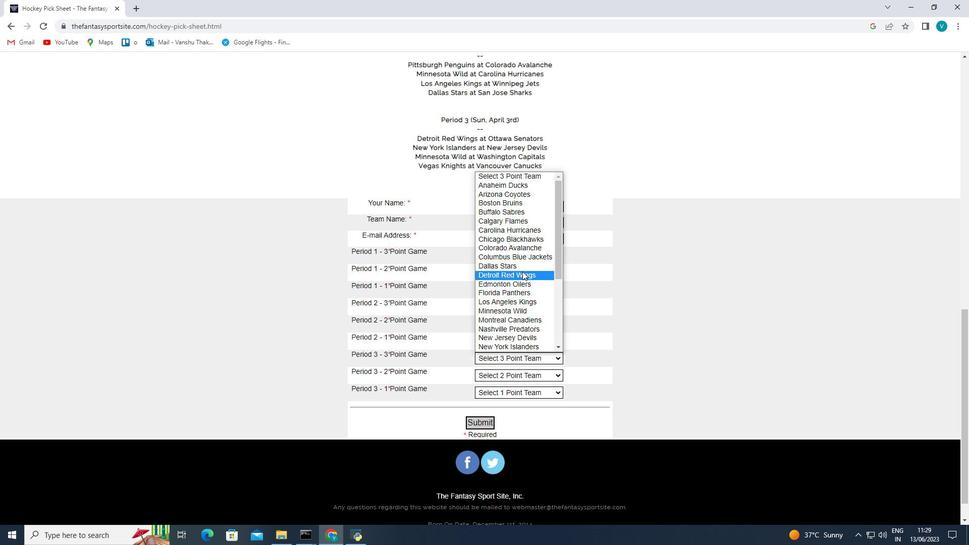 
Action: Mouse pressed left at (524, 267)
Screenshot: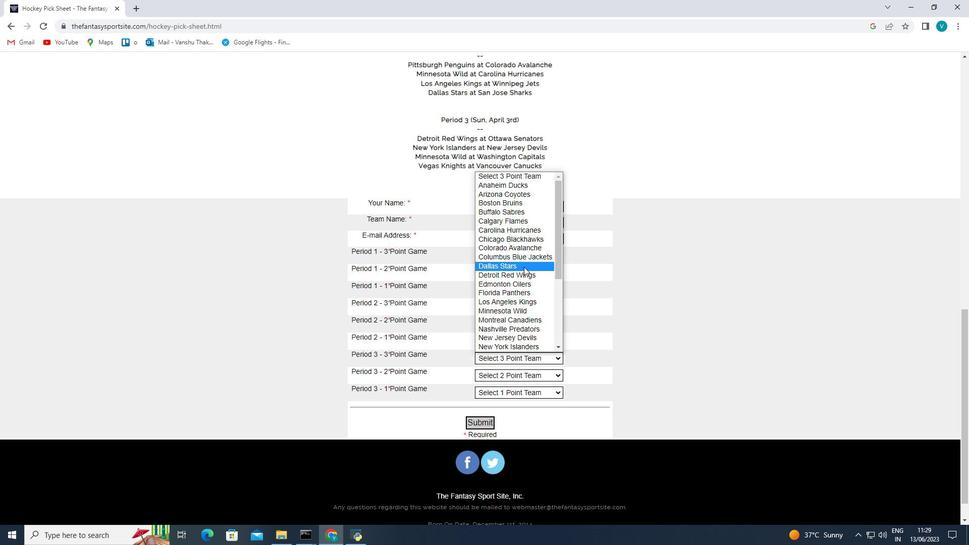 
Action: Mouse moved to (524, 373)
Screenshot: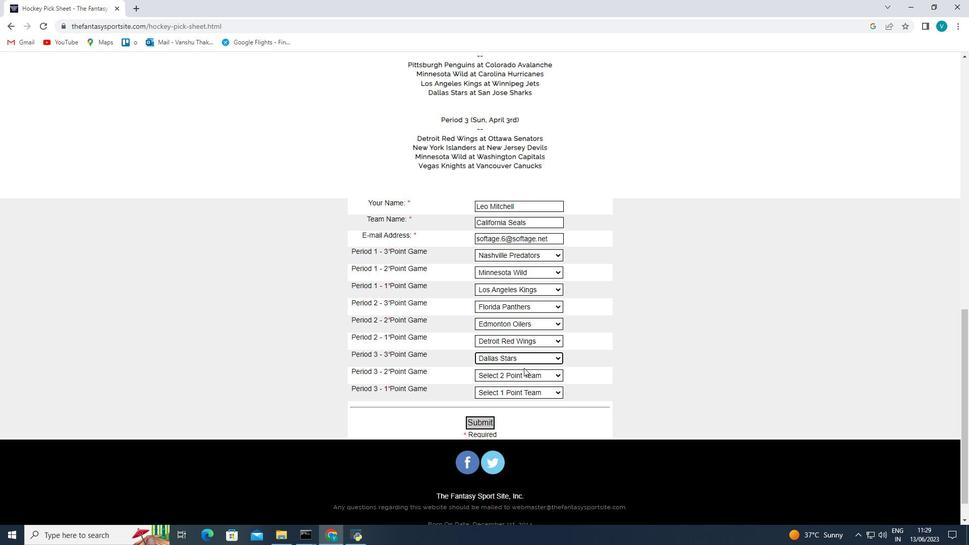 
Action: Mouse pressed left at (524, 373)
Screenshot: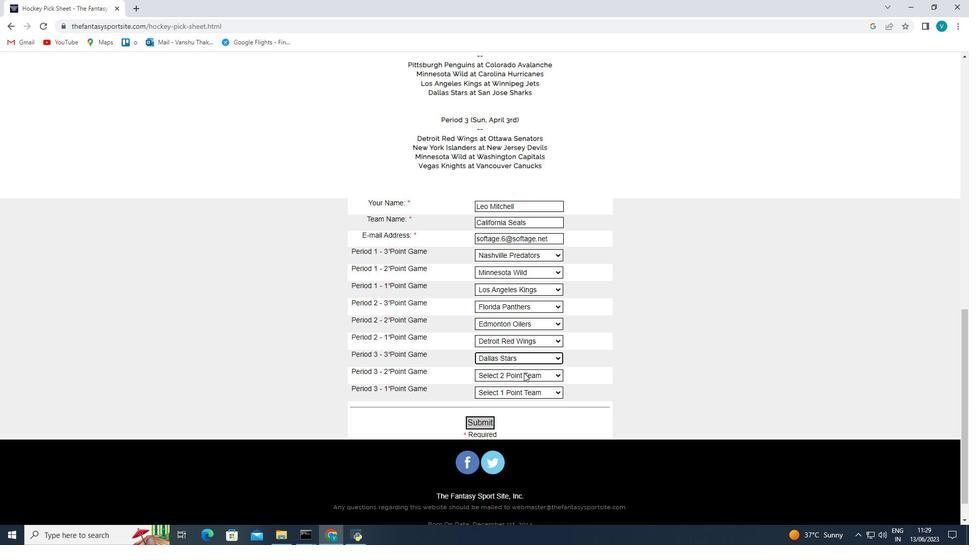 
Action: Mouse moved to (530, 257)
Screenshot: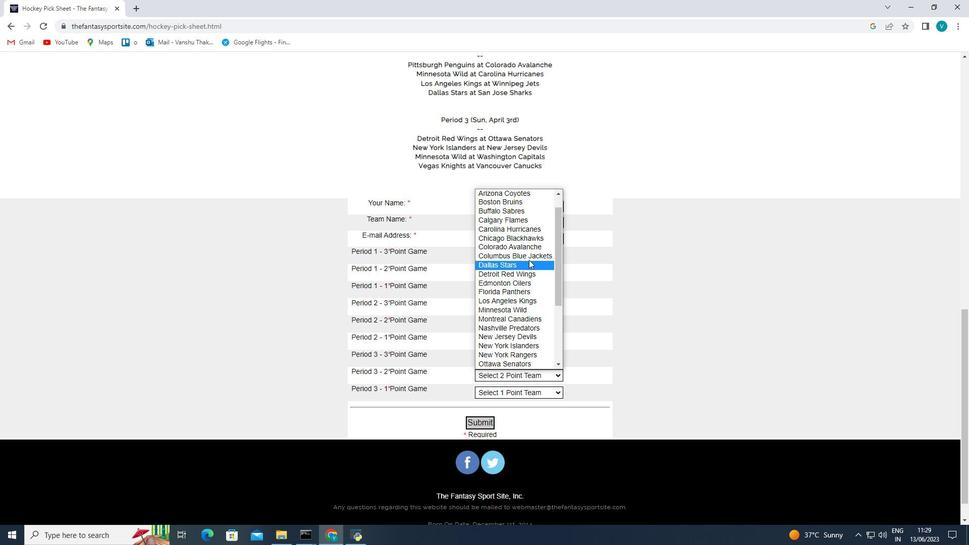 
Action: Mouse pressed left at (530, 257)
Screenshot: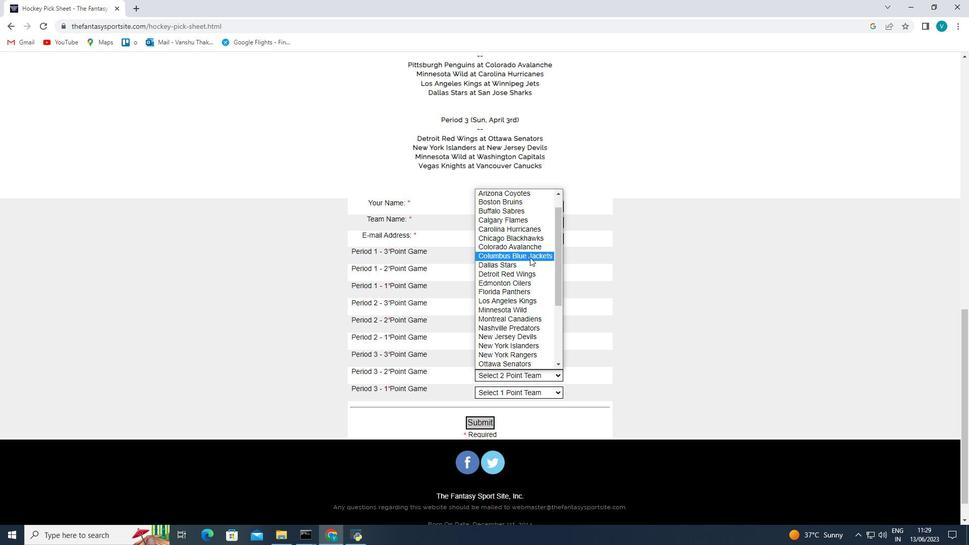 
Action: Mouse moved to (517, 388)
Screenshot: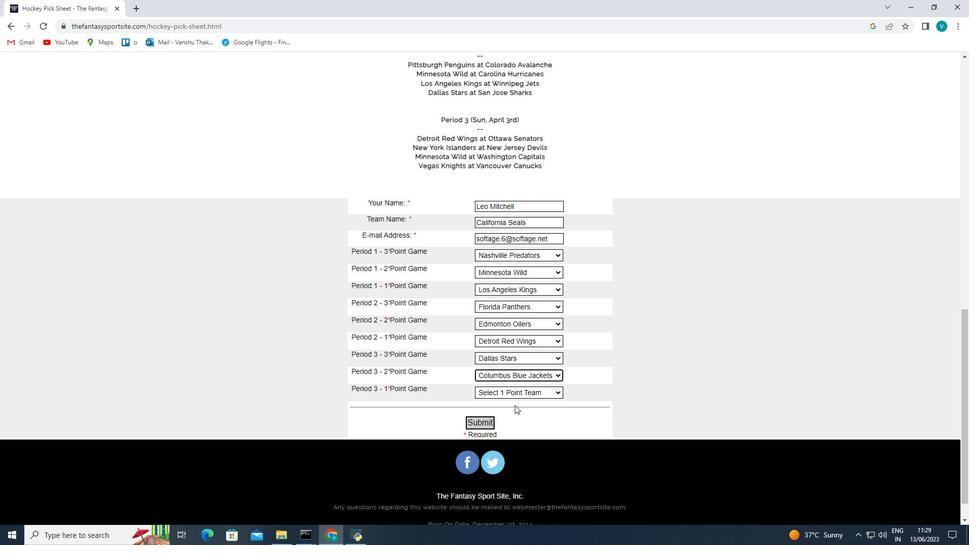 
Action: Mouse pressed left at (517, 388)
Screenshot: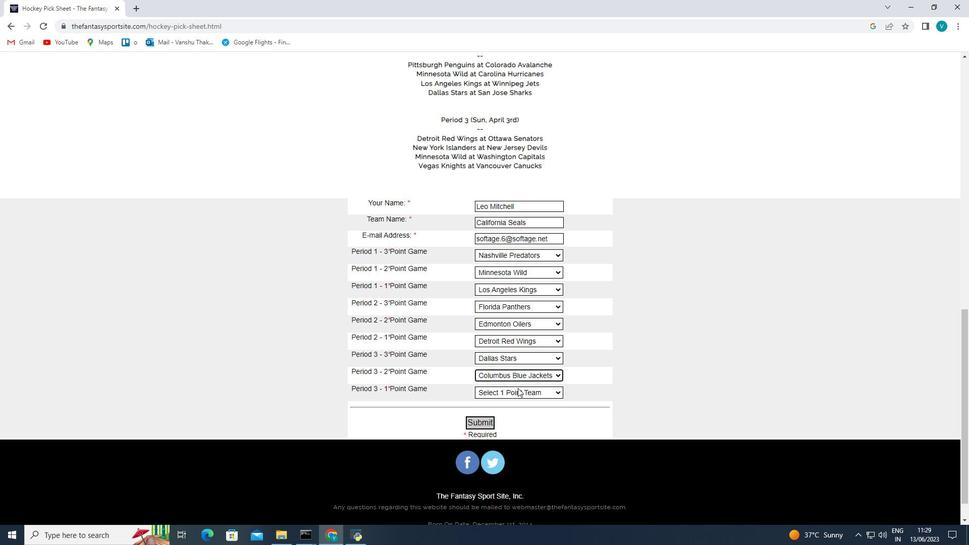 
Action: Mouse moved to (517, 280)
Screenshot: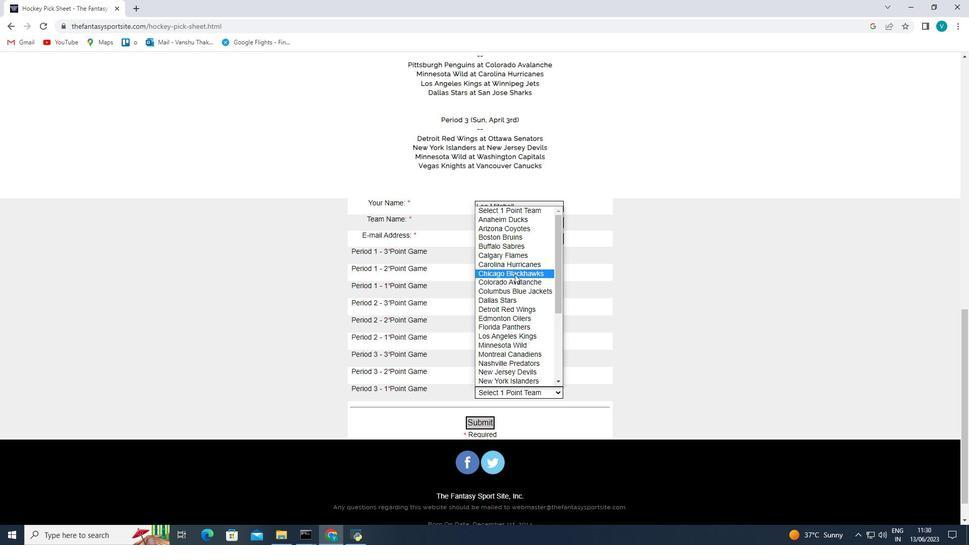 
Action: Mouse pressed left at (517, 280)
Screenshot: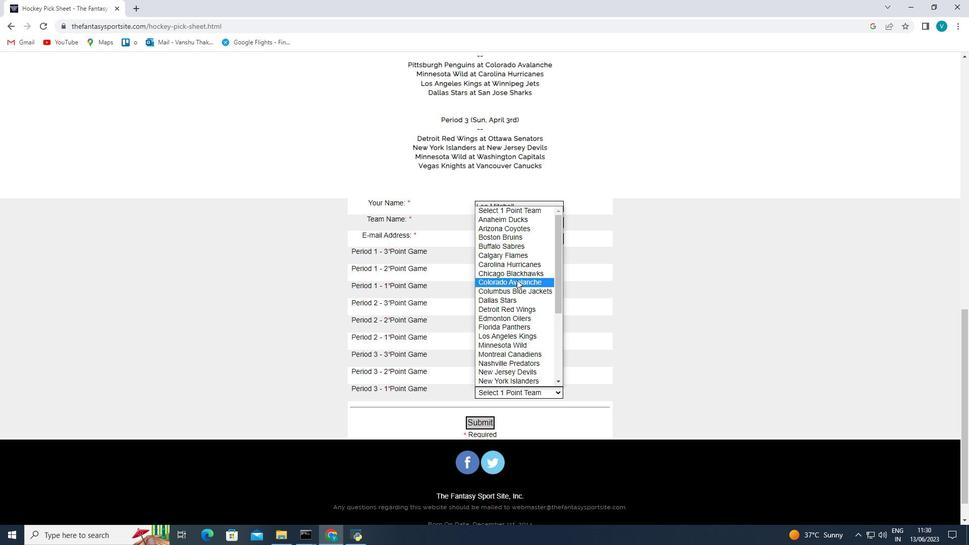 
Action: Mouse moved to (479, 415)
Screenshot: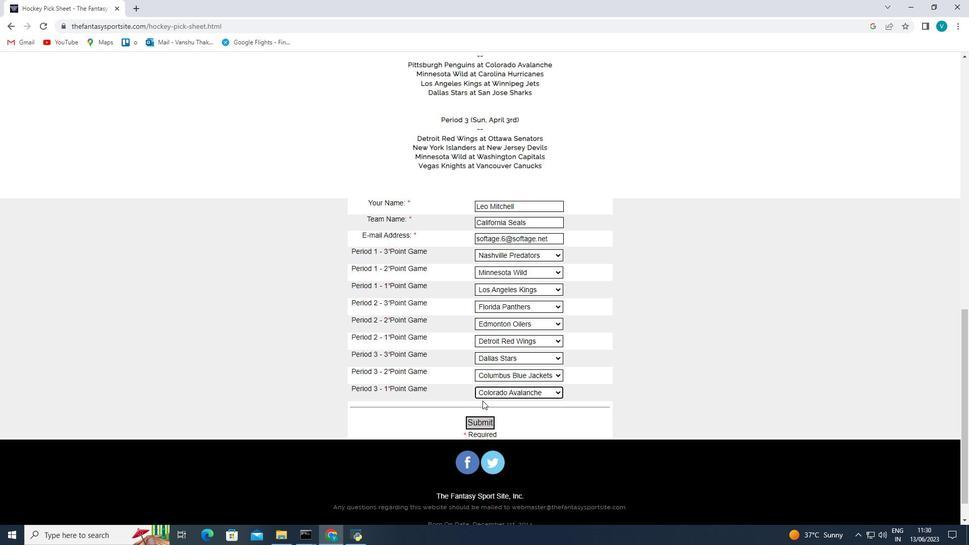 
Action: Mouse pressed left at (479, 415)
Screenshot: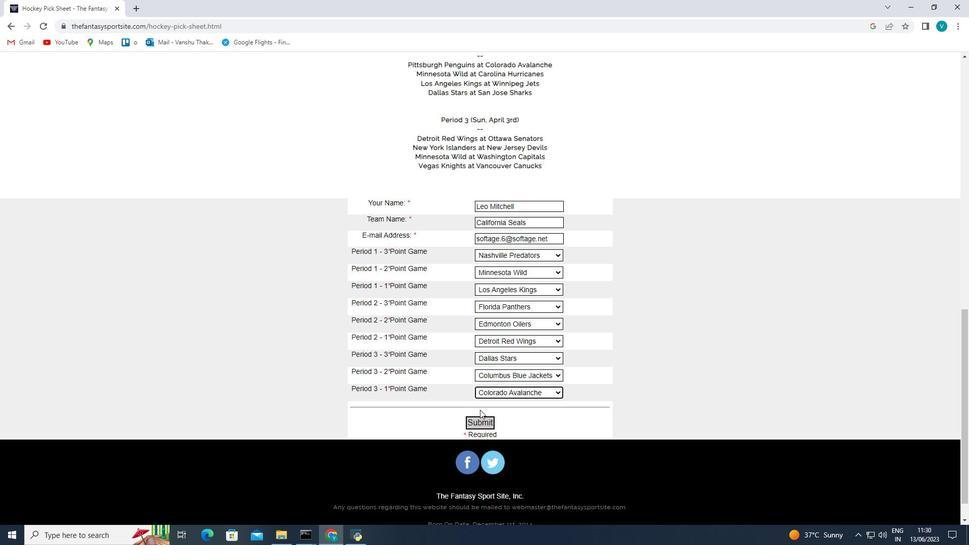 
Action: Mouse moved to (479, 416)
Screenshot: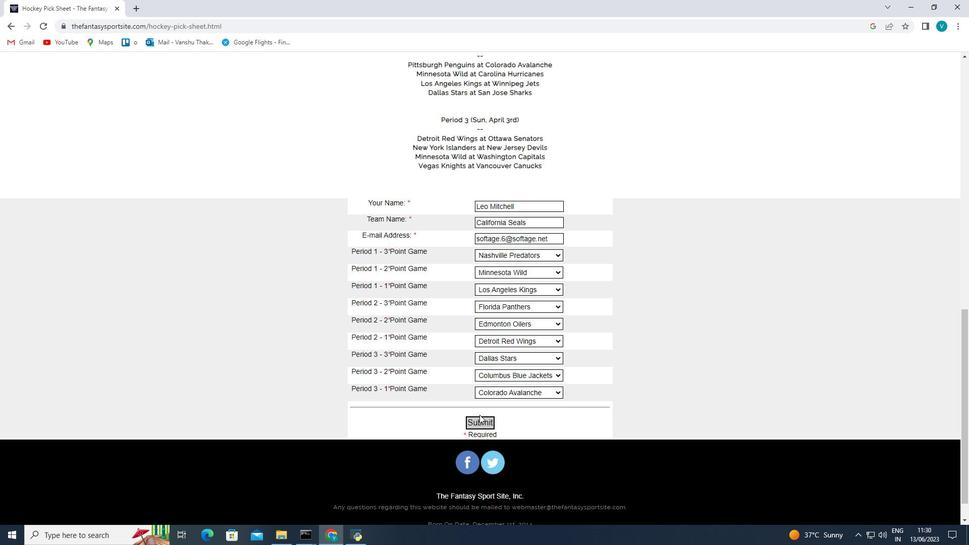 
Action: Mouse pressed left at (479, 416)
Screenshot: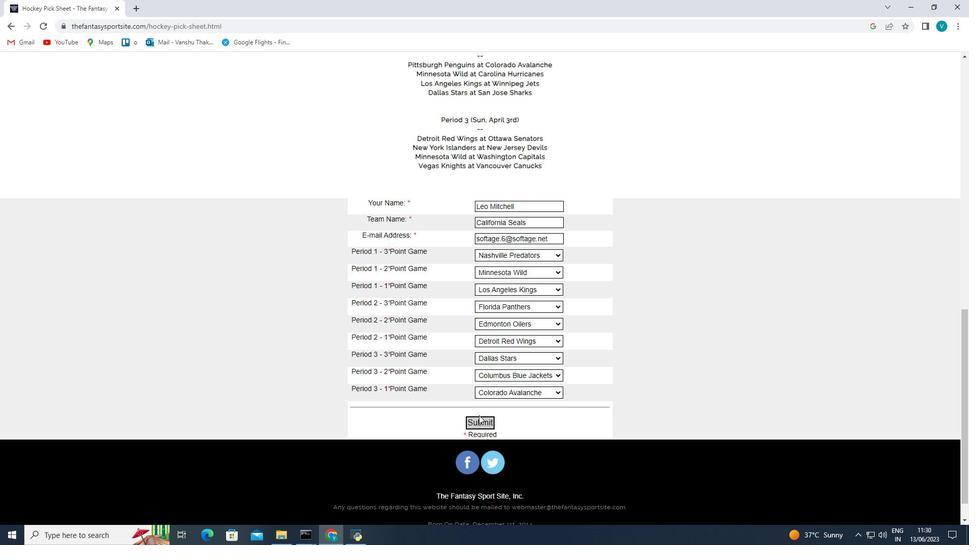 
